 Task: Create new Company, with domain: 'uncc.edu' and type: 'Prospect'. Add new contact for this company, with mail Id: 'Aryan34White@uncc.edu', First Name: Aryan, Last name:  White, Job Title: 'Human Resources Director', Phone Number: '(512) 555-9018'. Change life cycle stage to  Lead and lead status to  In Progress. Logged in from softage.6@softage.net
Action: Mouse moved to (102, 61)
Screenshot: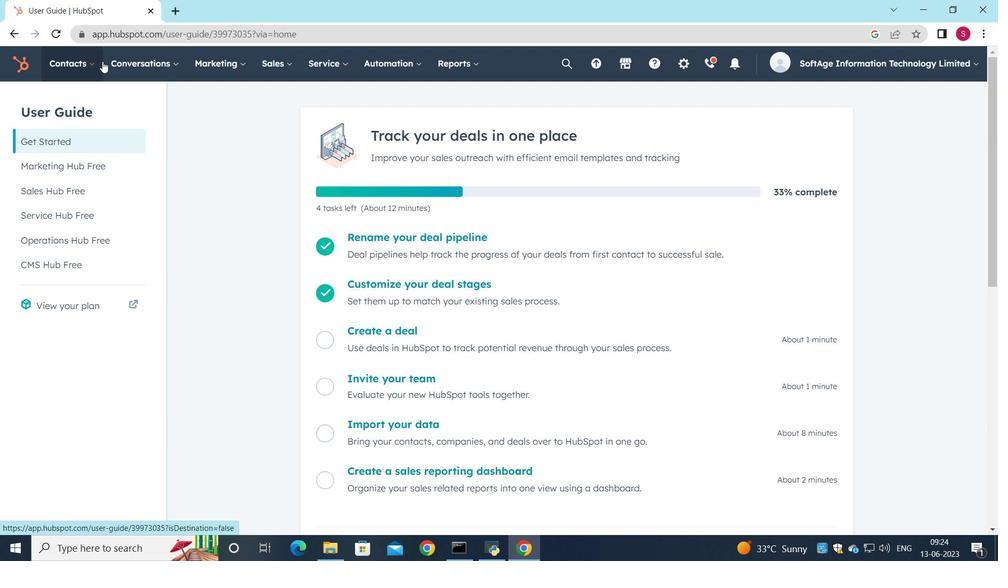 
Action: Mouse pressed left at (102, 61)
Screenshot: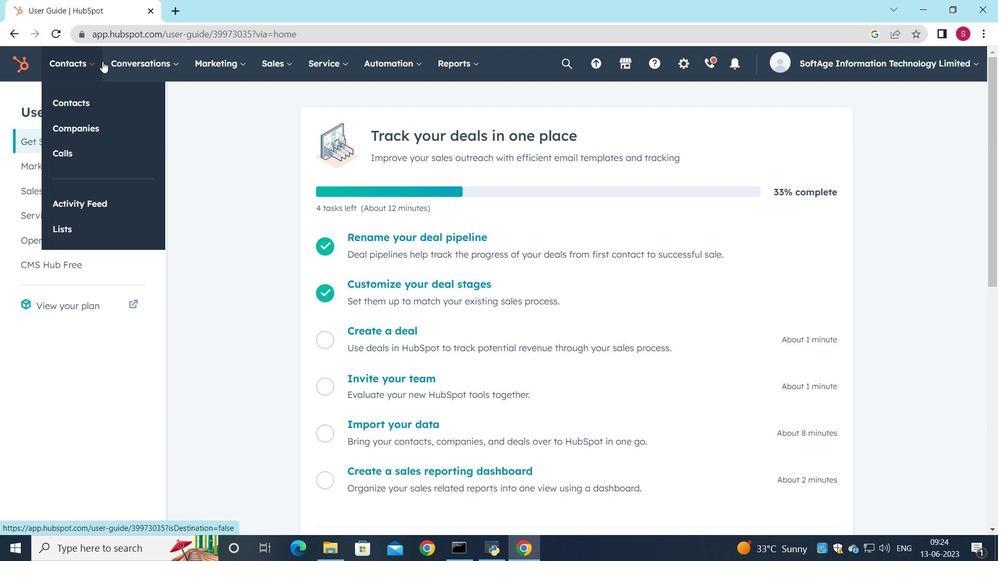 
Action: Mouse moved to (99, 131)
Screenshot: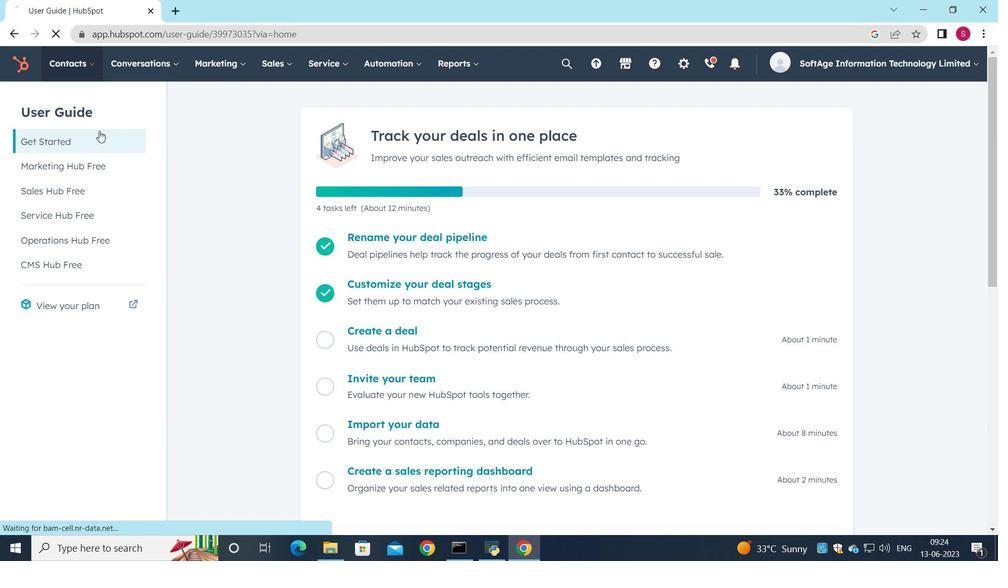 
Action: Mouse pressed left at (99, 131)
Screenshot: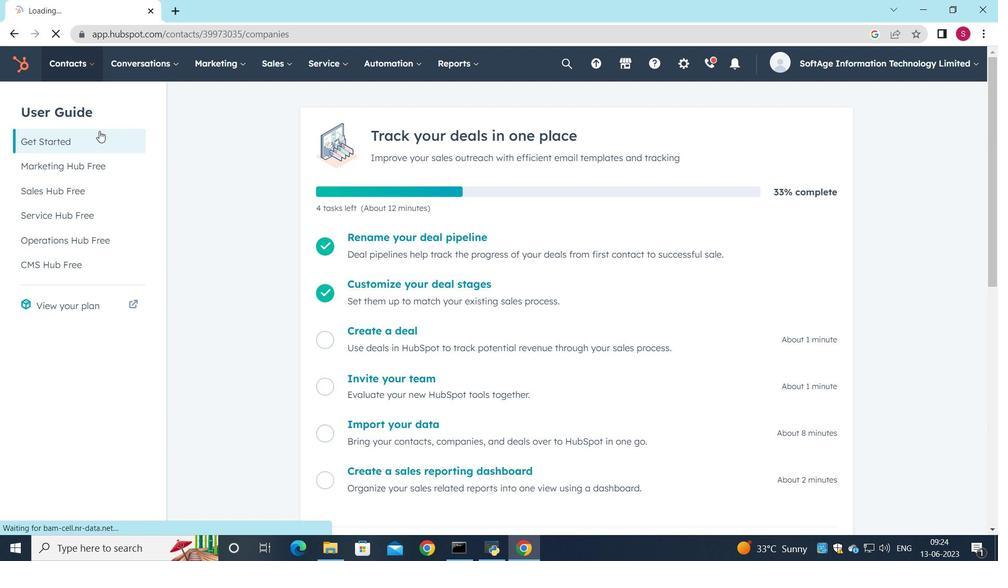 
Action: Mouse moved to (889, 101)
Screenshot: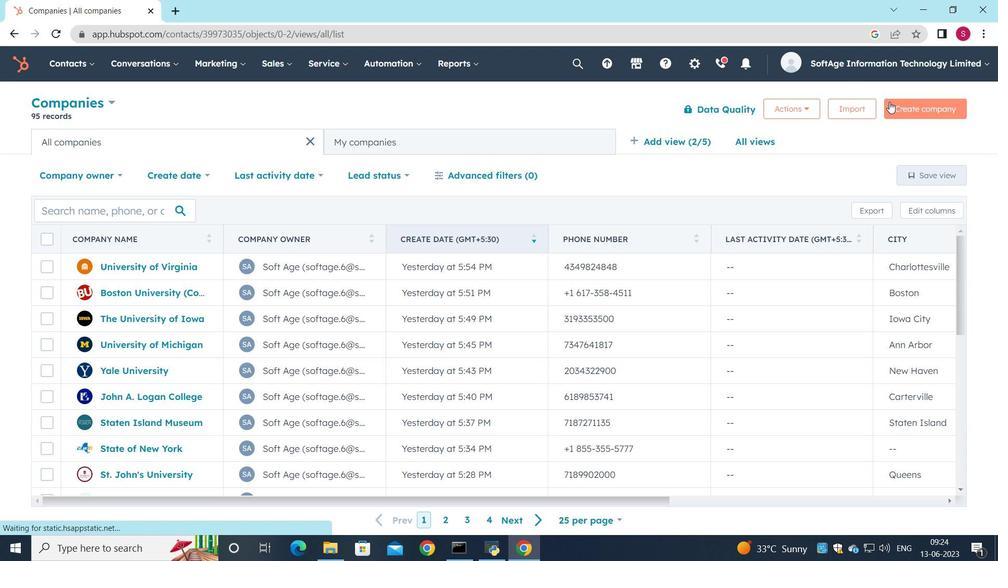 
Action: Mouse pressed left at (889, 101)
Screenshot: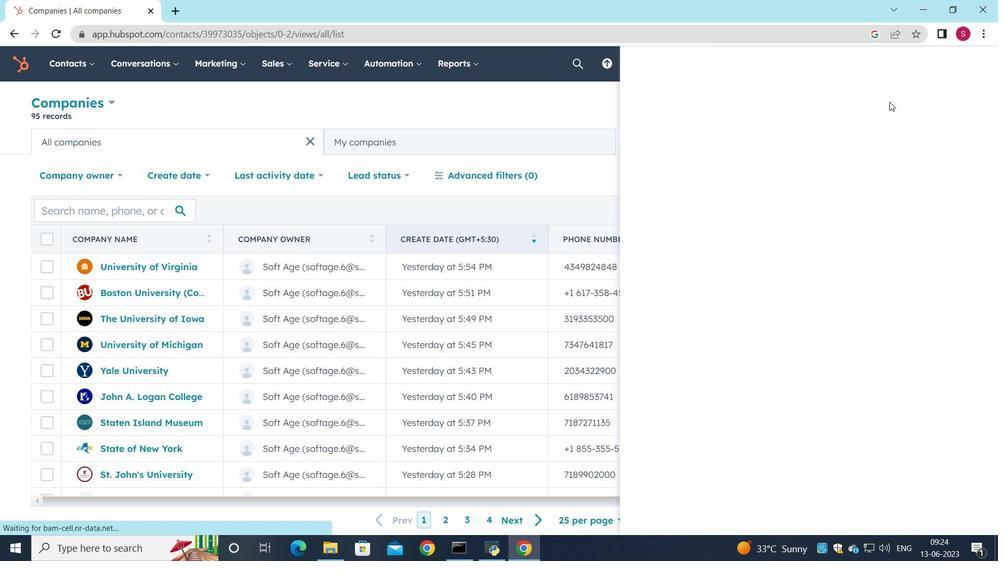 
Action: Mouse moved to (749, 161)
Screenshot: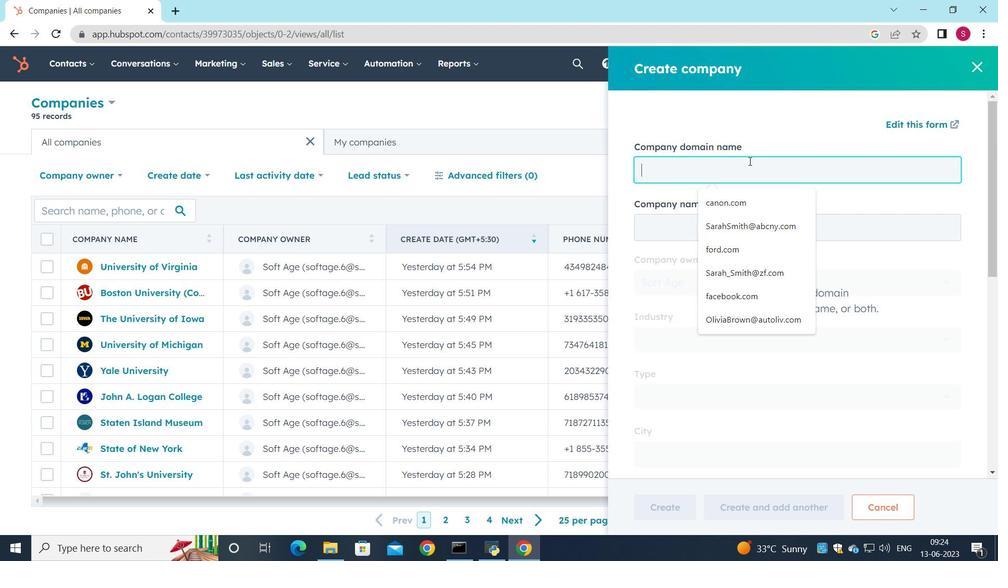 
Action: Mouse pressed left at (749, 161)
Screenshot: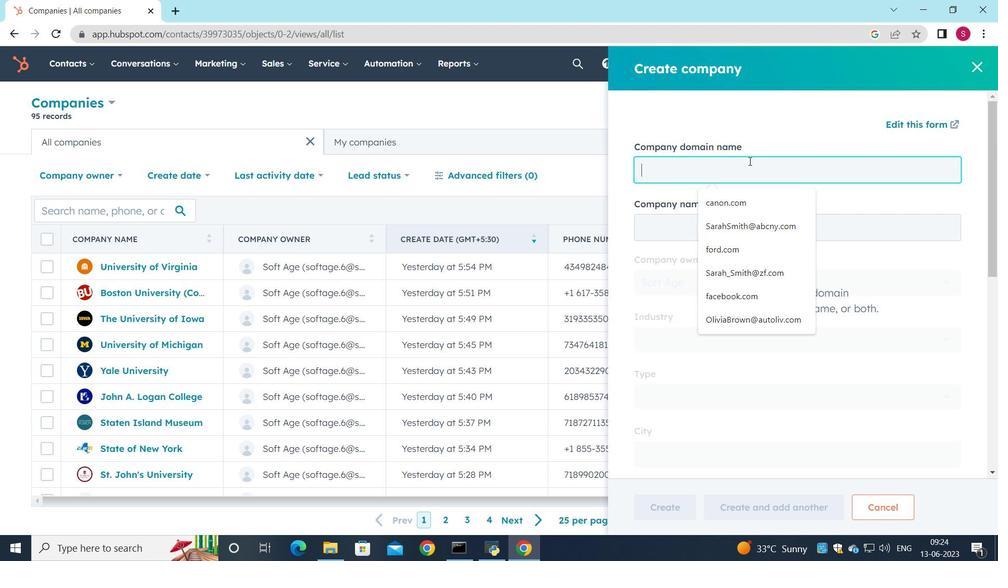
Action: Key pressed uncc.edu
Screenshot: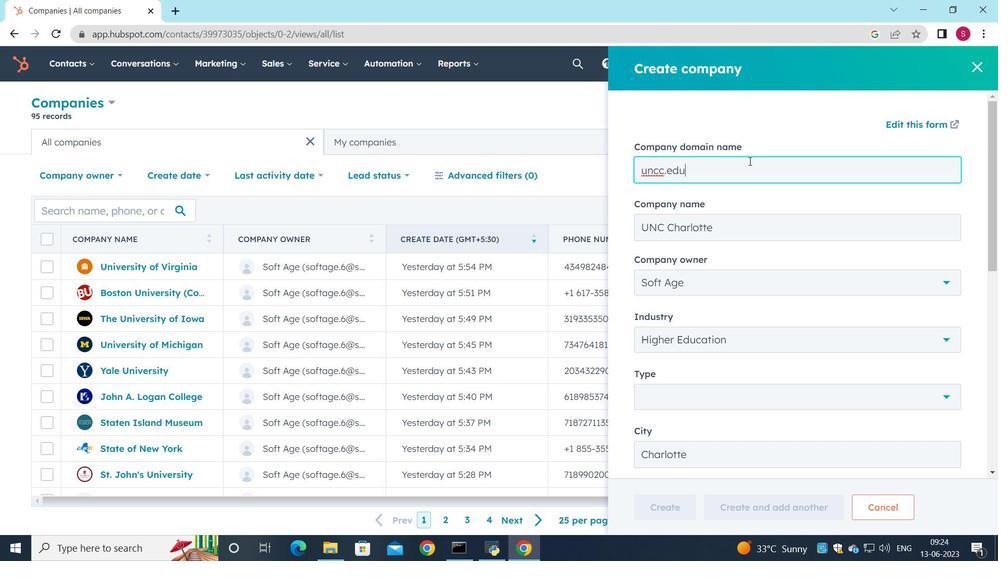 
Action: Mouse moved to (729, 185)
Screenshot: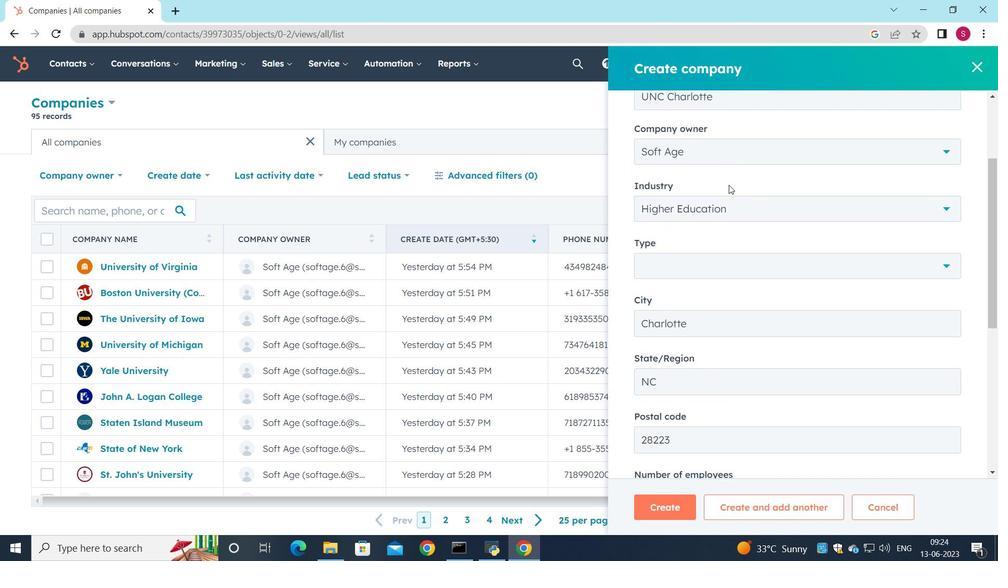 
Action: Mouse scrolled (729, 184) with delta (0, 0)
Screenshot: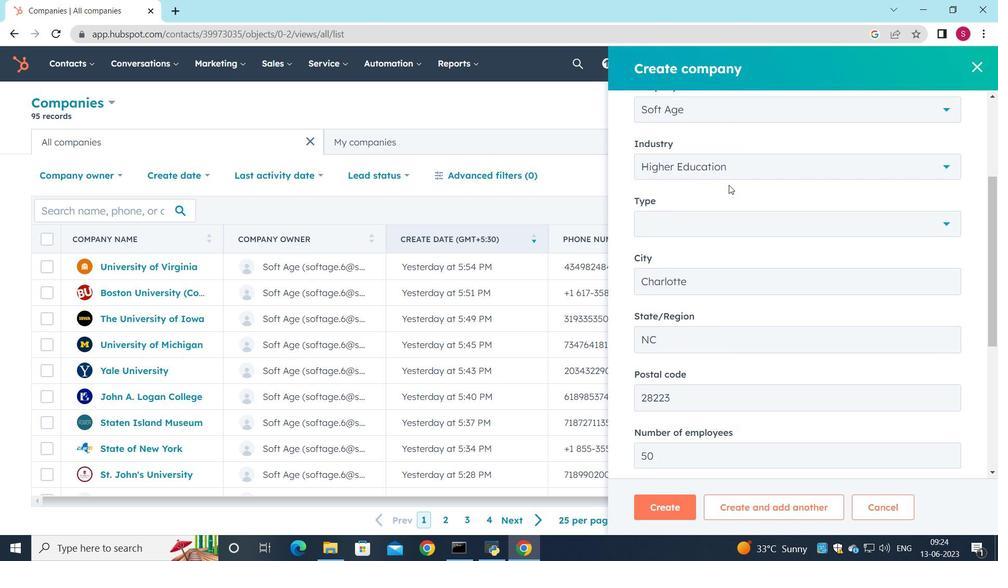 
Action: Mouse scrolled (729, 184) with delta (0, 0)
Screenshot: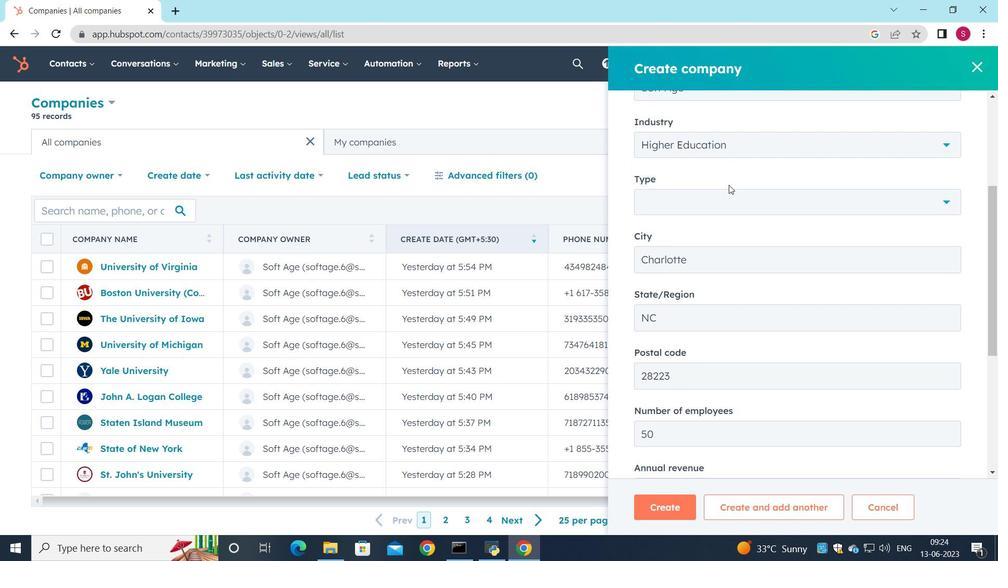 
Action: Mouse scrolled (729, 184) with delta (0, 0)
Screenshot: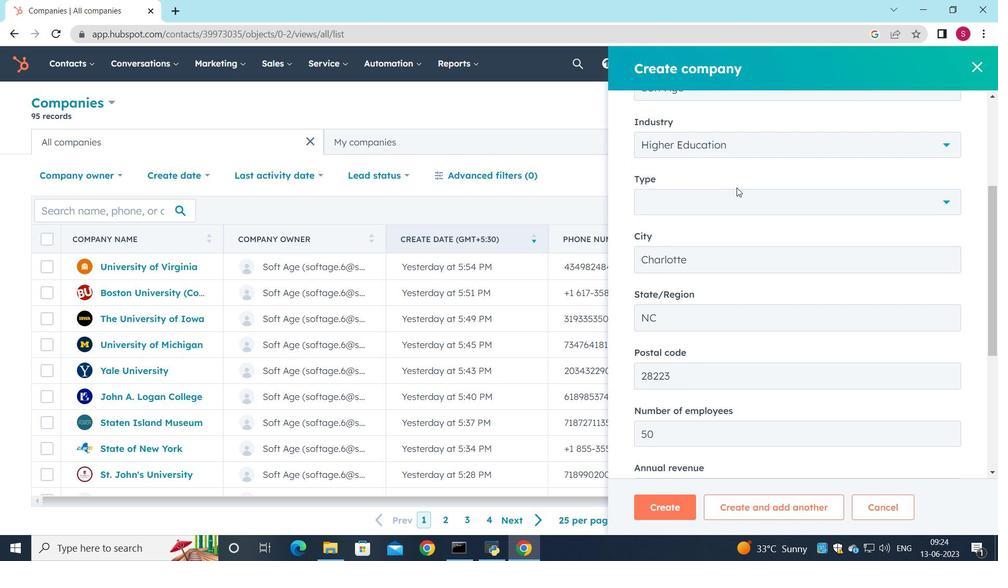 
Action: Mouse moved to (904, 204)
Screenshot: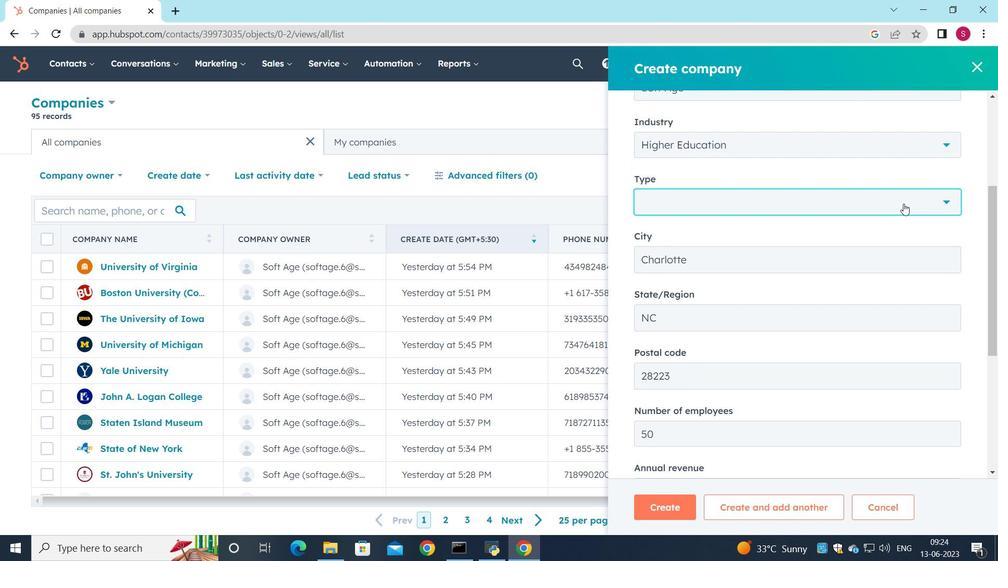 
Action: Mouse pressed left at (904, 204)
Screenshot: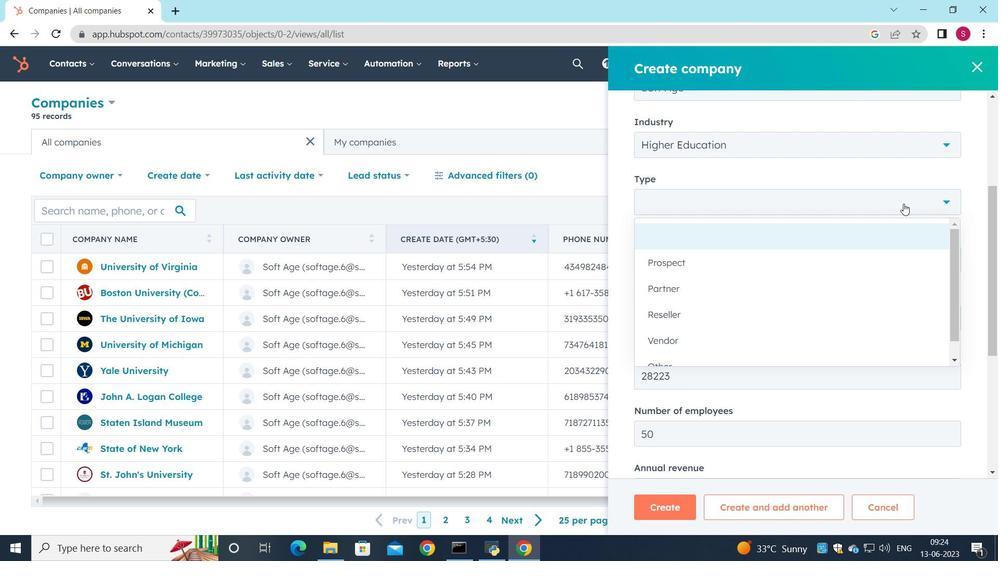 
Action: Mouse moved to (749, 260)
Screenshot: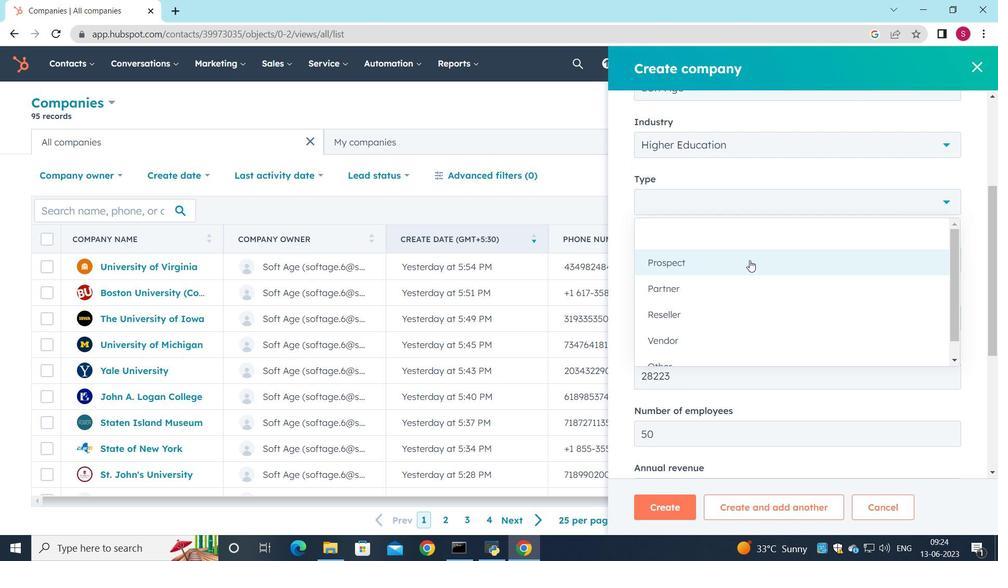 
Action: Mouse pressed left at (749, 260)
Screenshot: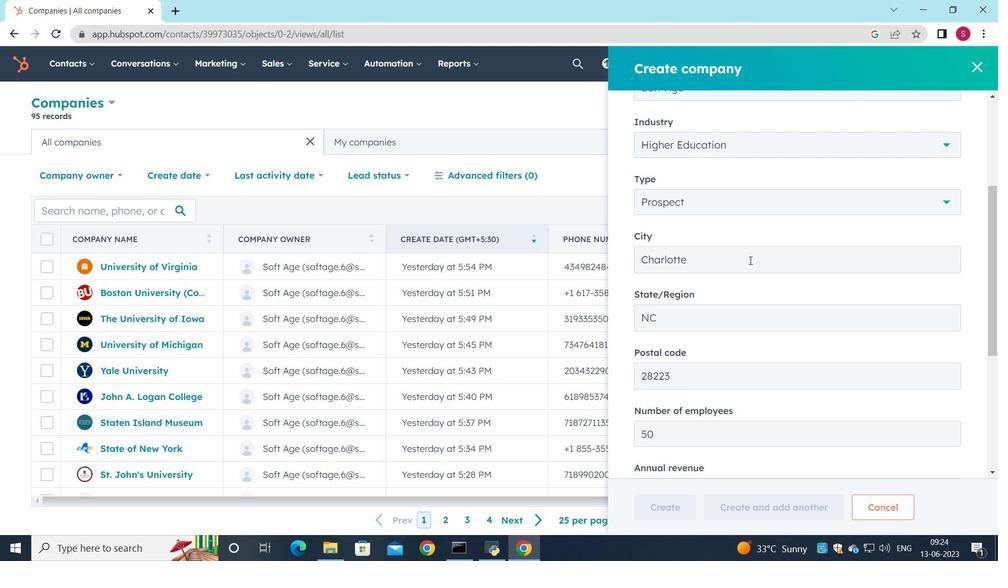 
Action: Mouse moved to (759, 259)
Screenshot: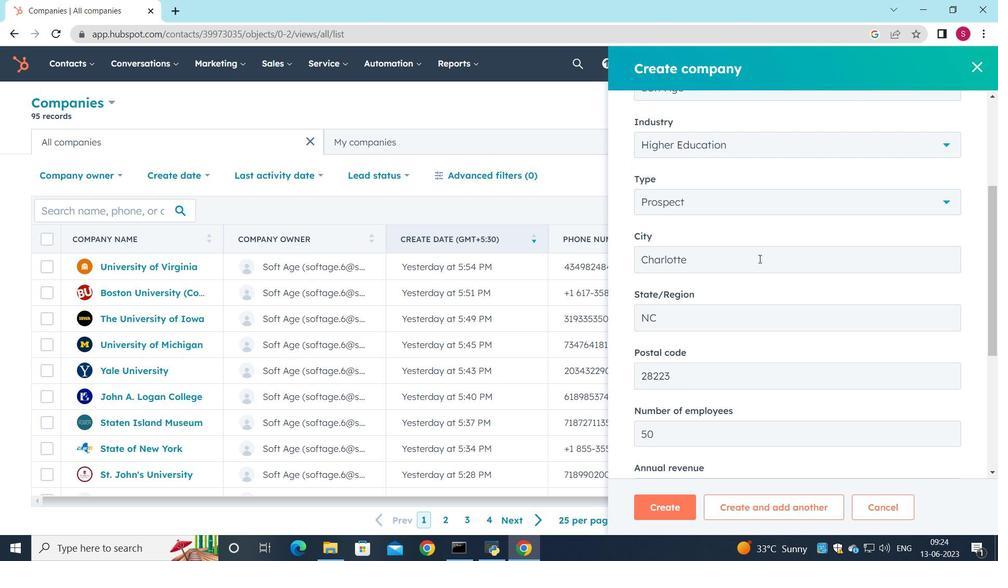 
Action: Mouse scrolled (759, 258) with delta (0, 0)
Screenshot: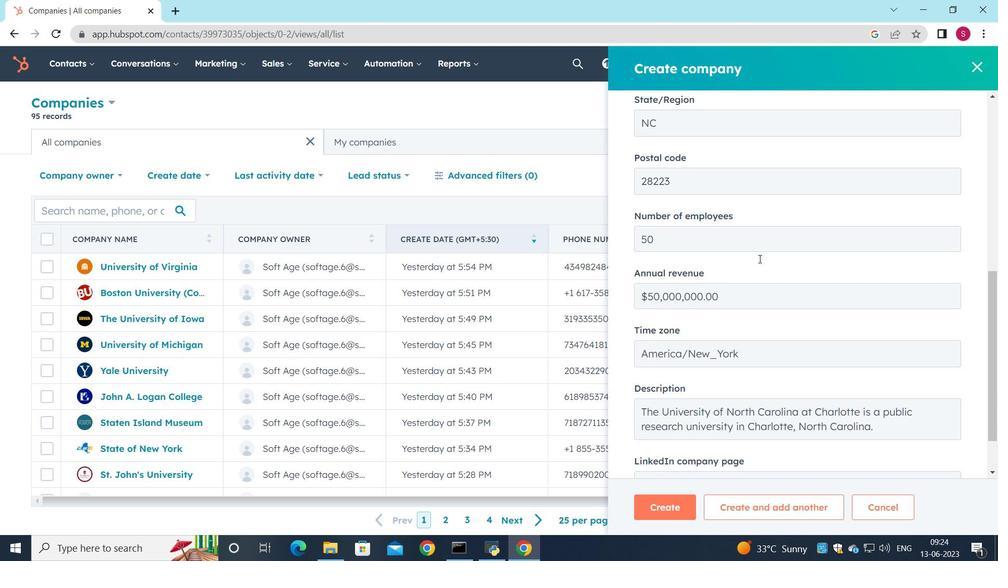 
Action: Mouse scrolled (759, 258) with delta (0, 0)
Screenshot: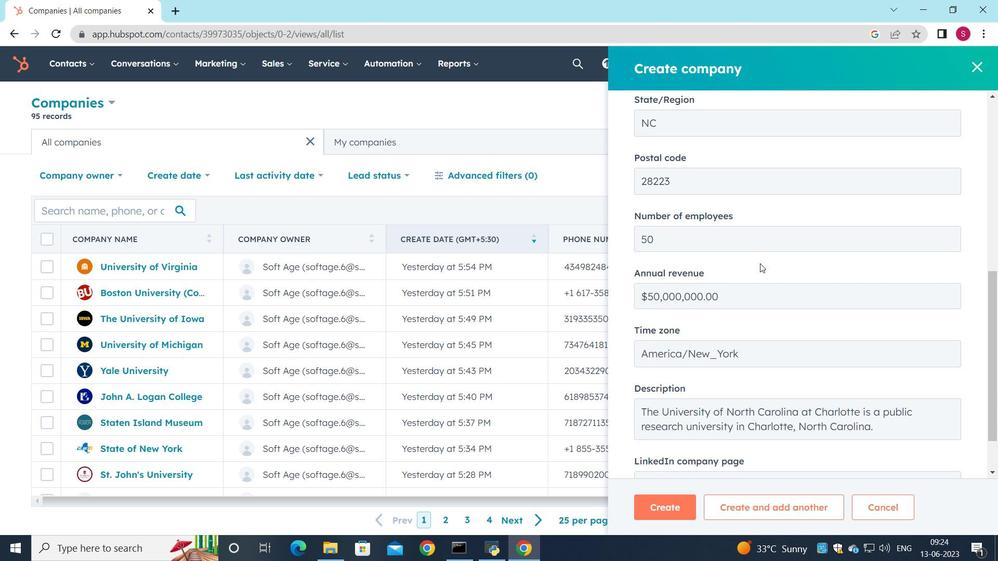 
Action: Mouse scrolled (759, 258) with delta (0, 0)
Screenshot: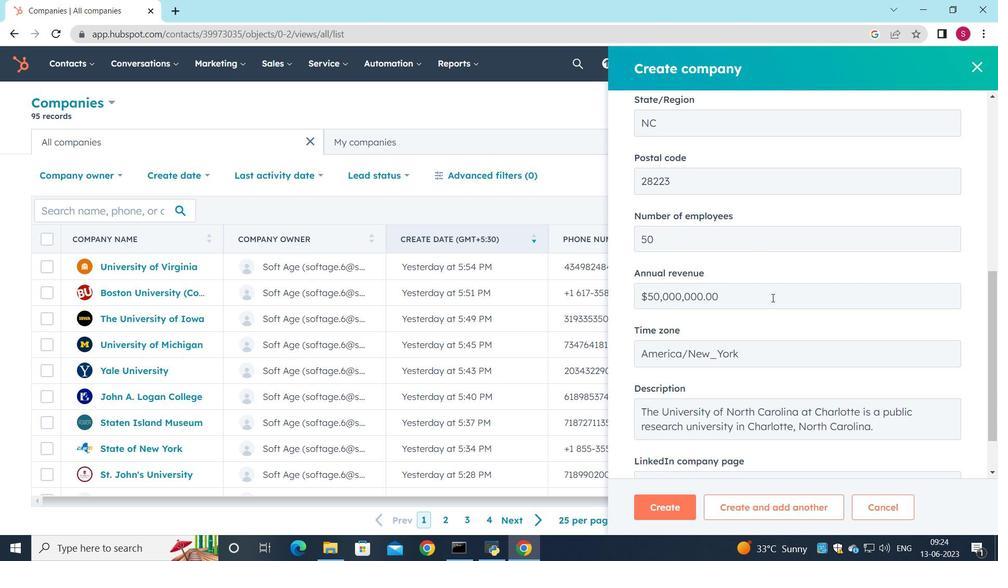 
Action: Mouse moved to (667, 509)
Screenshot: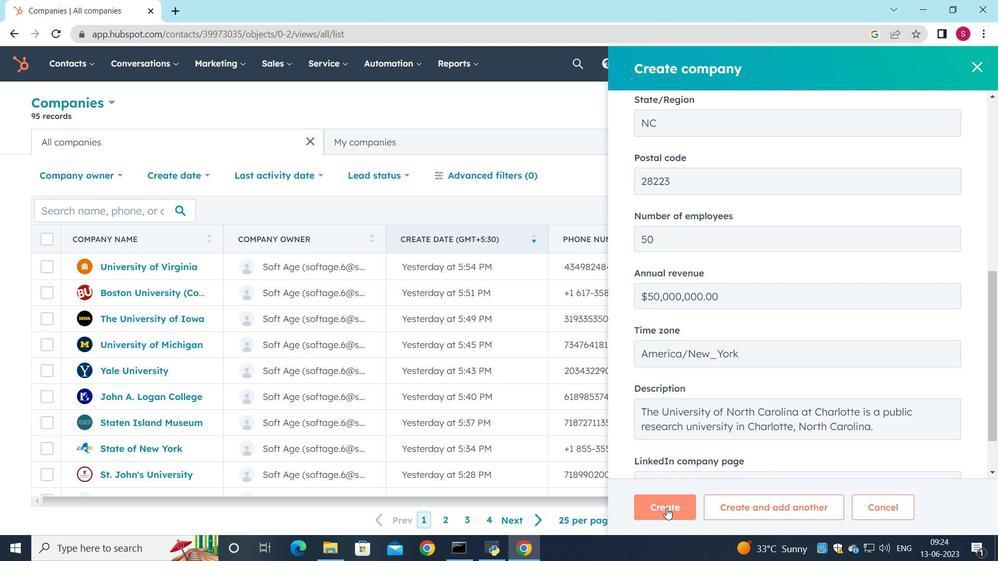 
Action: Mouse pressed left at (667, 509)
Screenshot: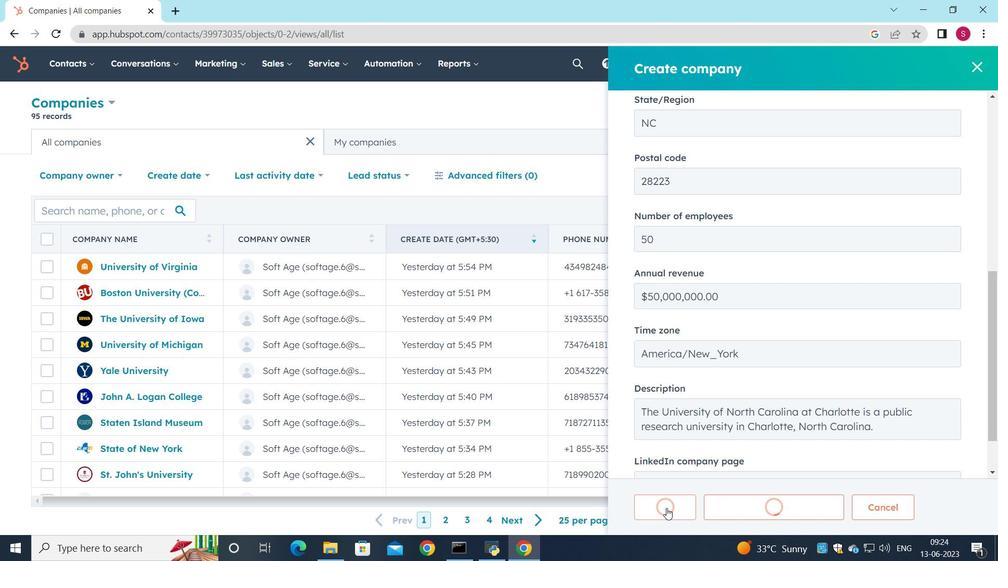 
Action: Mouse moved to (553, 292)
Screenshot: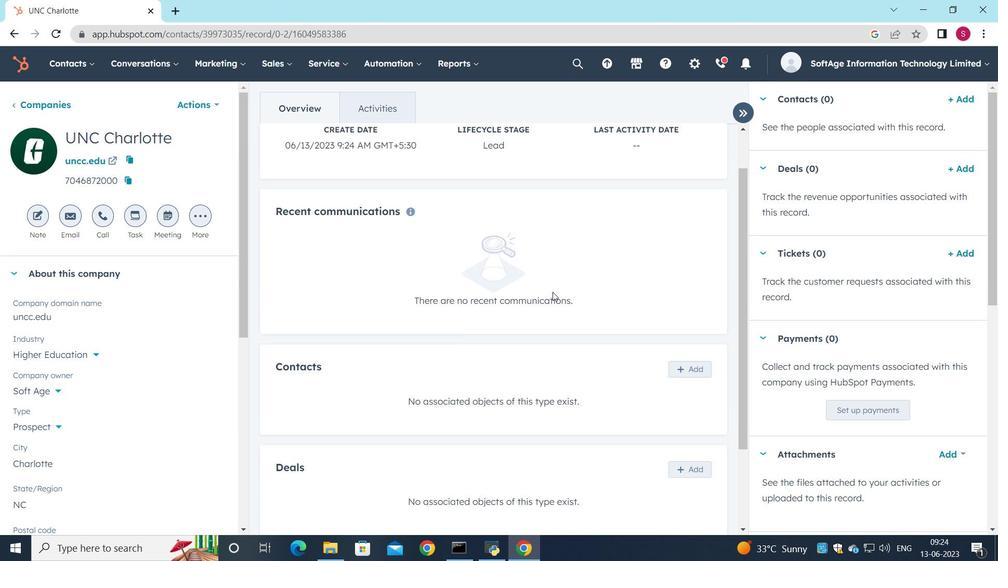 
Action: Mouse scrolled (553, 292) with delta (0, 0)
Screenshot: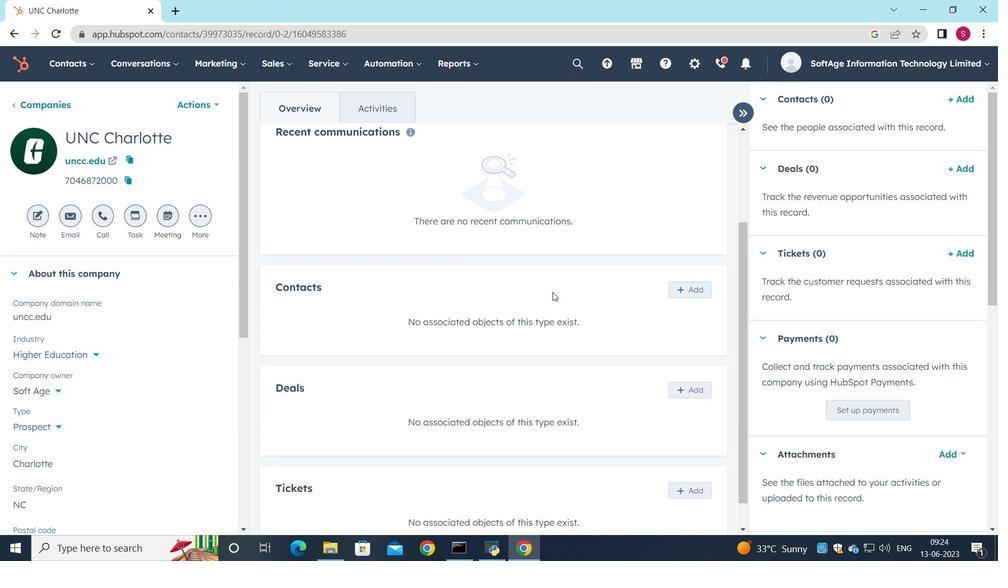 
Action: Mouse scrolled (553, 292) with delta (0, 0)
Screenshot: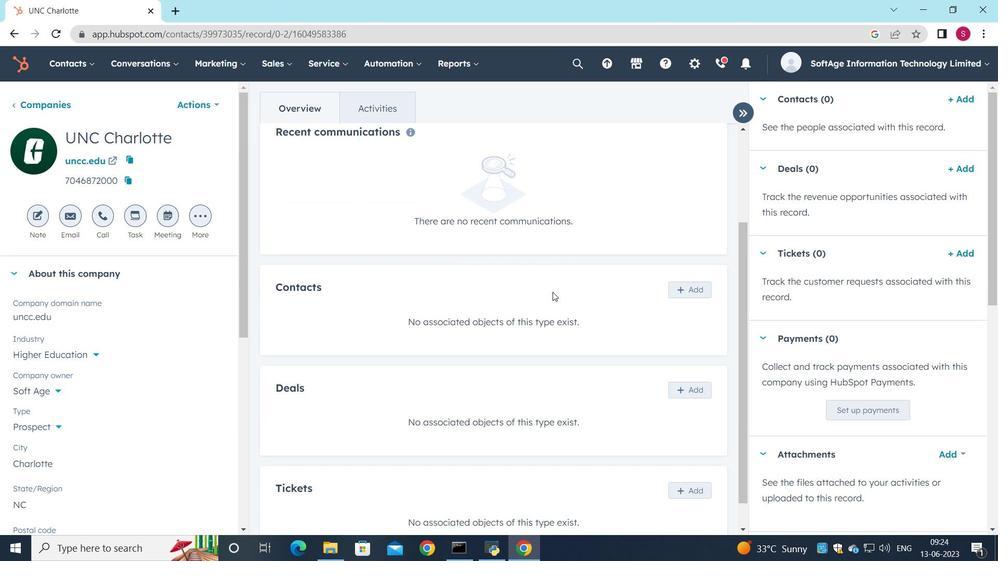 
Action: Mouse moved to (700, 289)
Screenshot: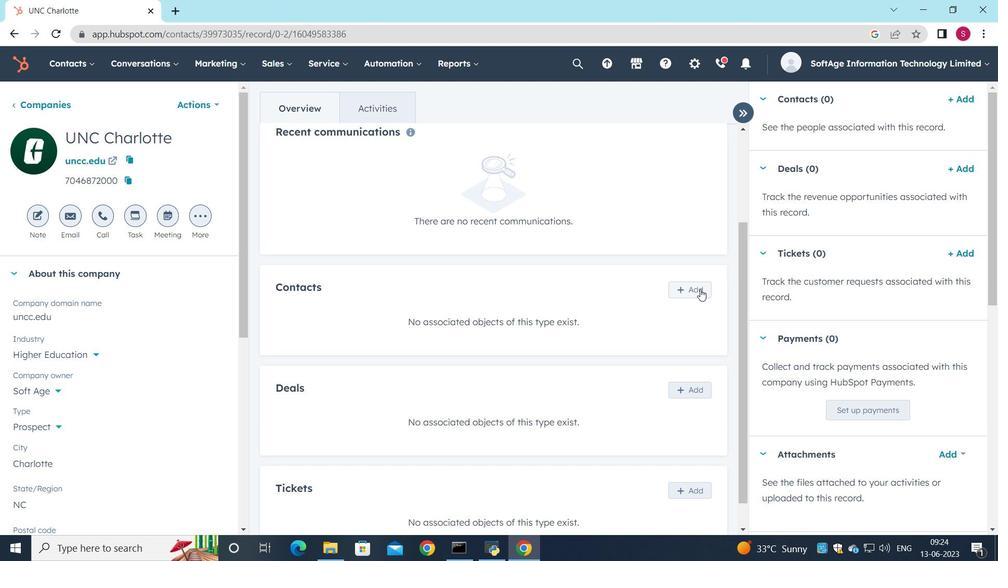 
Action: Mouse pressed left at (700, 289)
Screenshot: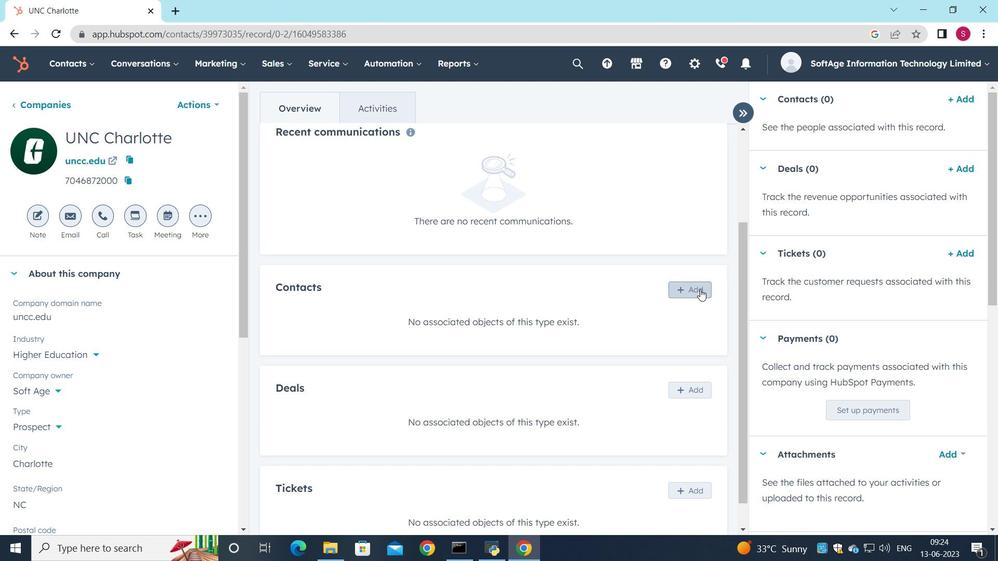 
Action: Mouse moved to (770, 140)
Screenshot: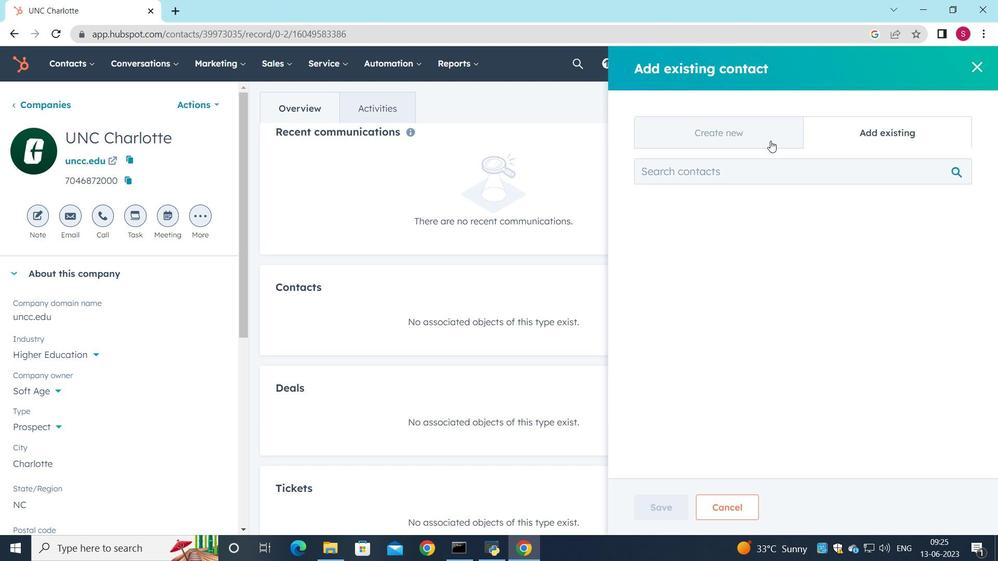 
Action: Mouse pressed left at (770, 140)
Screenshot: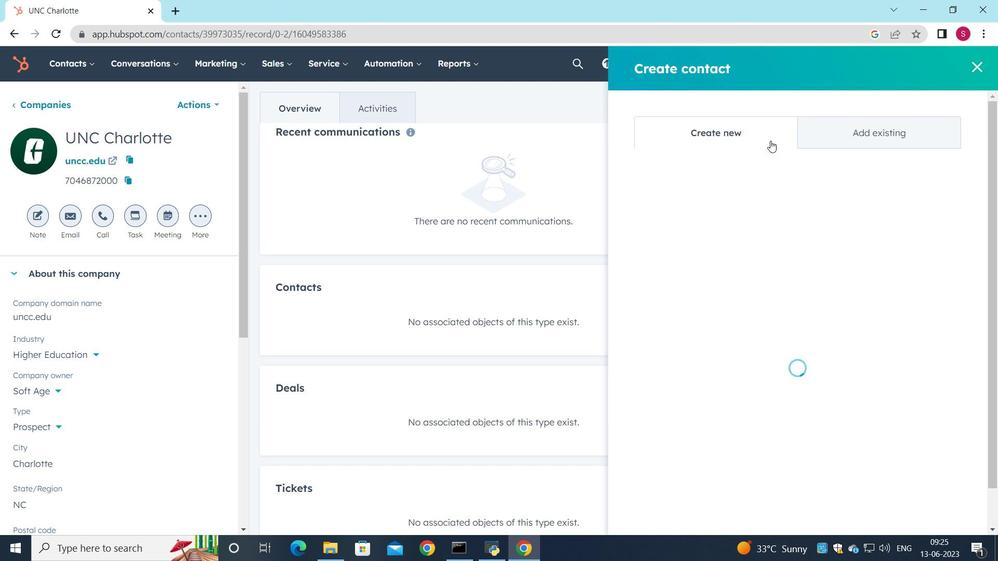 
Action: Mouse moved to (704, 214)
Screenshot: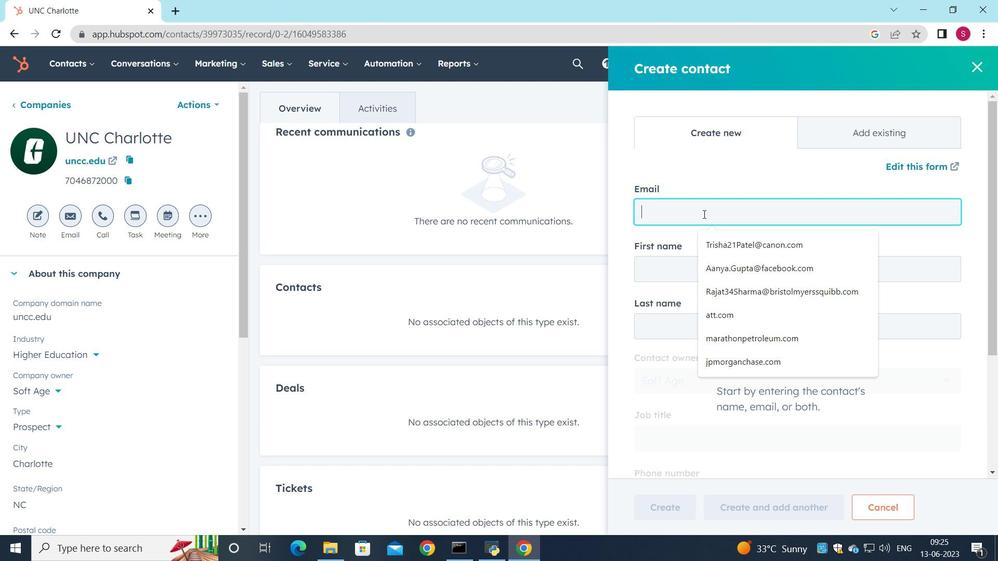 
Action: Mouse pressed left at (704, 214)
Screenshot: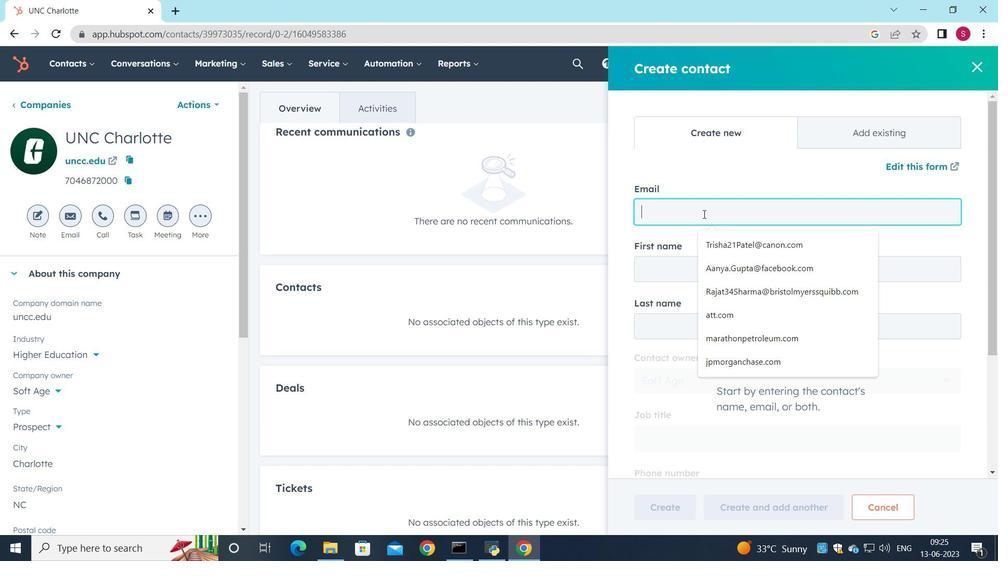 
Action: Key pressed <Key.shift>Aryan34<Key.shift><Key.shift><Key.shift><Key.shift><Key.shift><Key.shift><Key.shift><Key.shift>White<Key.shift>@uncc.edu
Screenshot: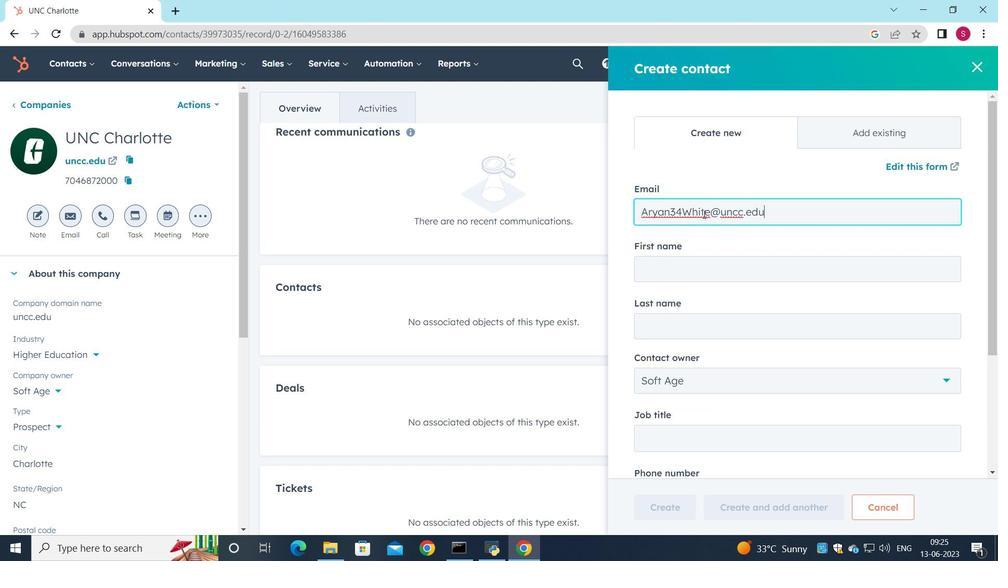 
Action: Mouse moved to (716, 265)
Screenshot: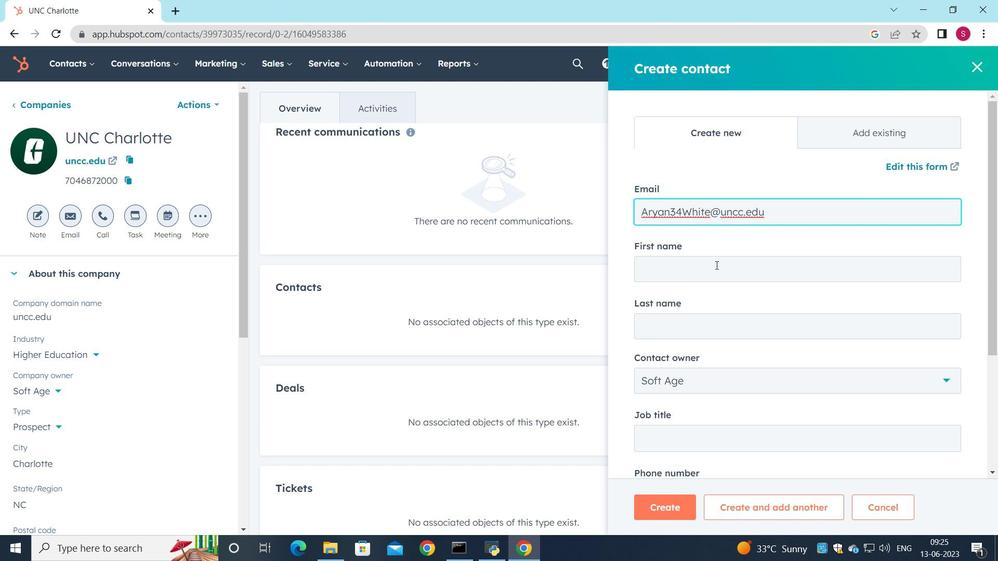 
Action: Mouse pressed left at (716, 265)
Screenshot: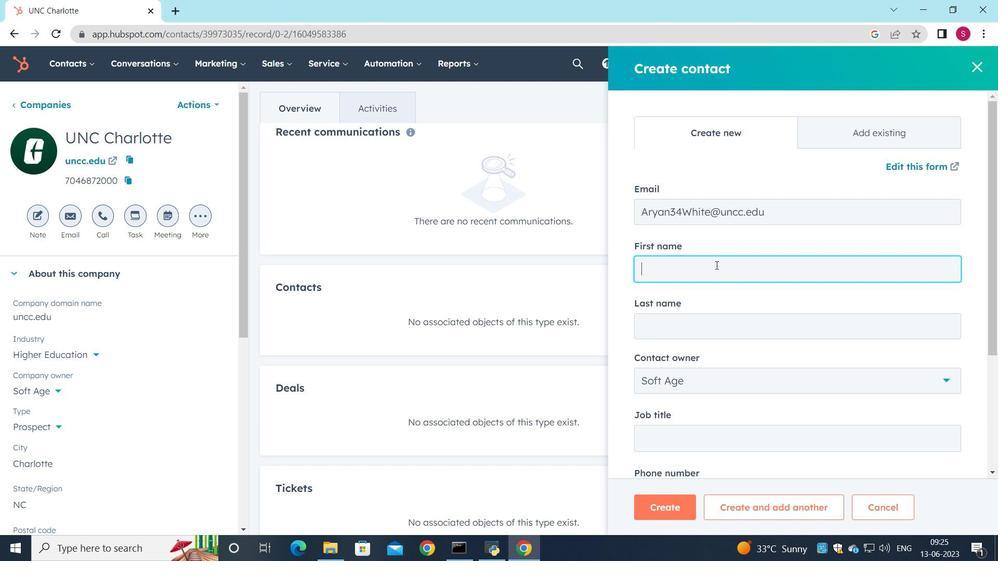 
Action: Key pressed <Key.shift>Aryan
Screenshot: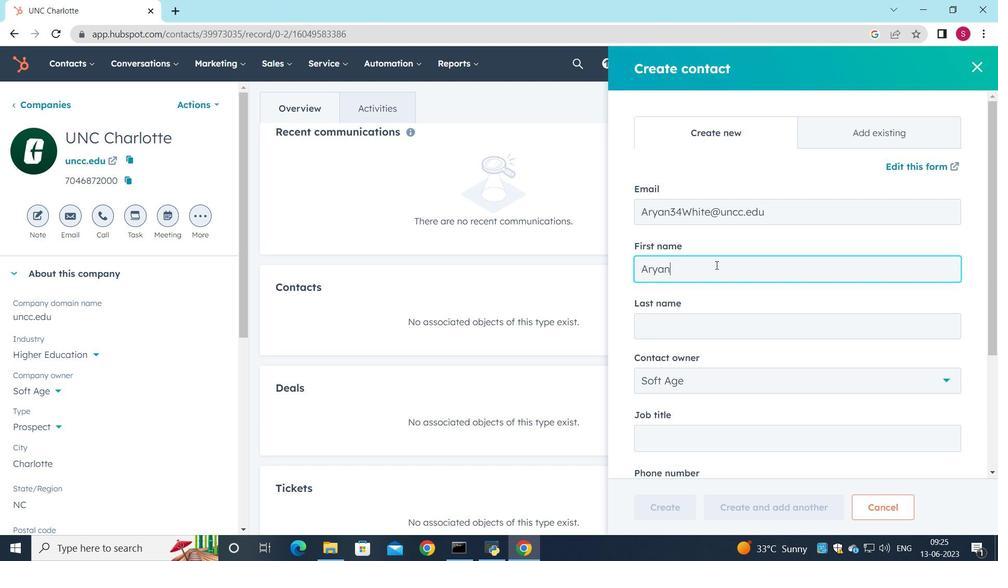 
Action: Mouse moved to (741, 329)
Screenshot: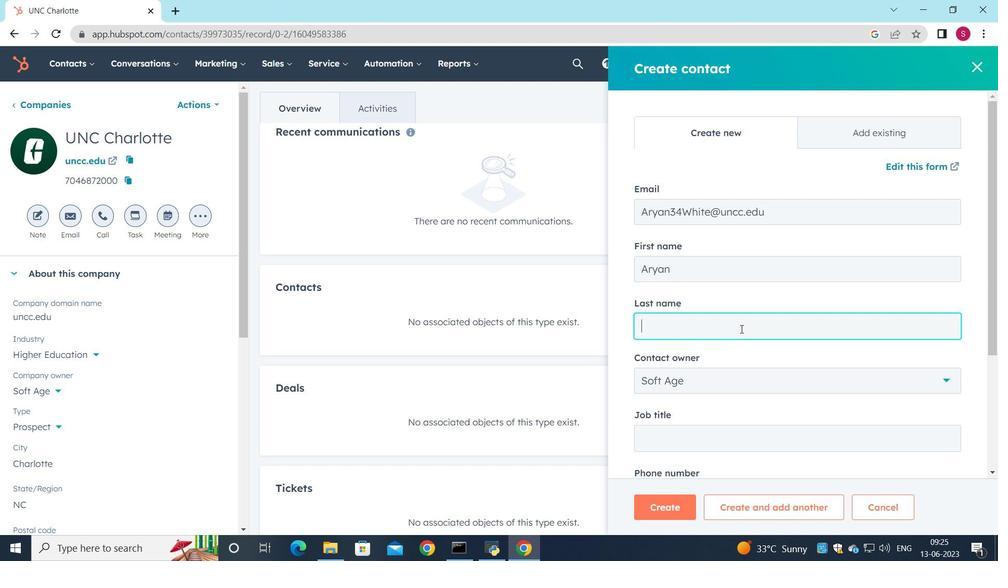 
Action: Mouse pressed left at (741, 329)
Screenshot: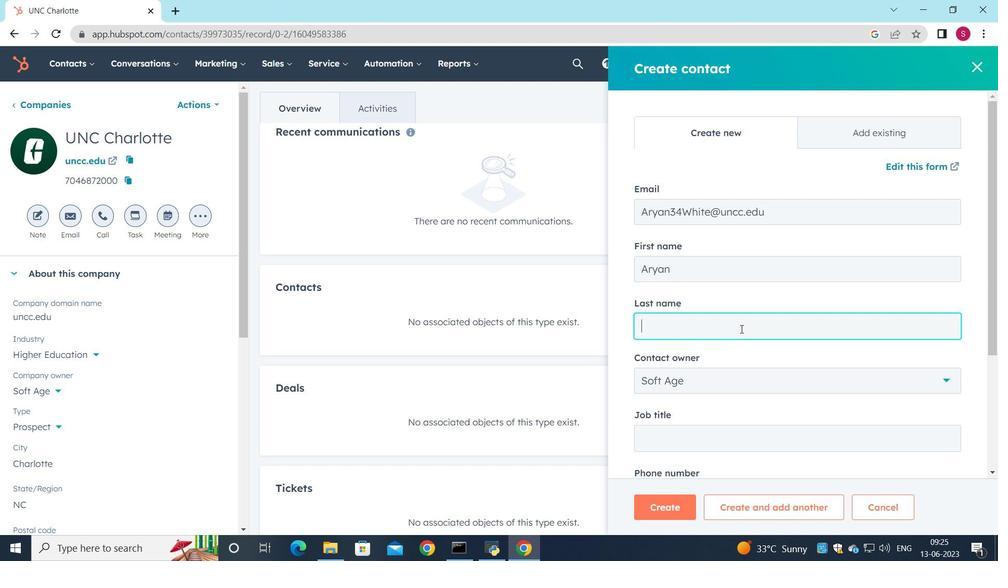 
Action: Key pressed <Key.shift>White
Screenshot: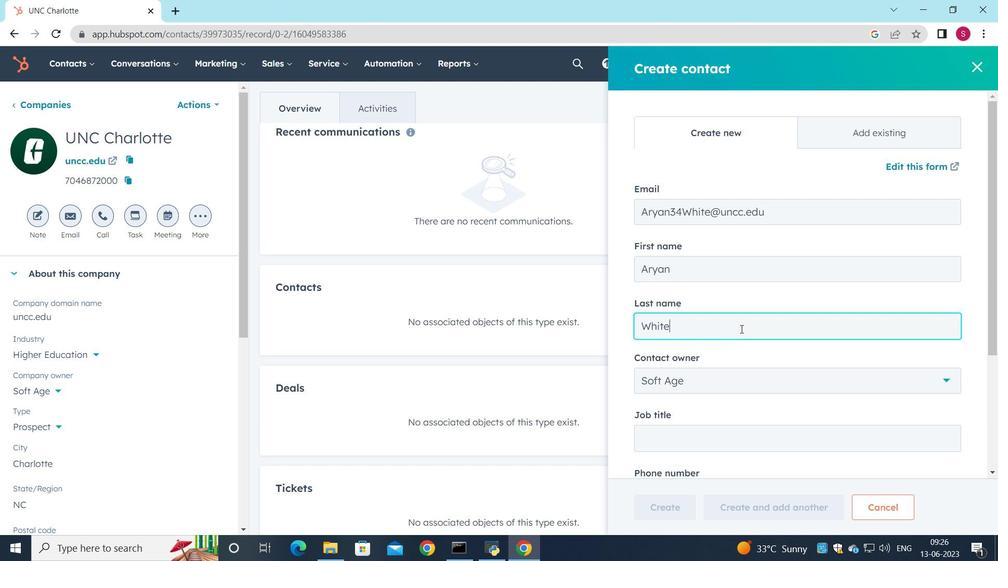 
Action: Mouse moved to (742, 358)
Screenshot: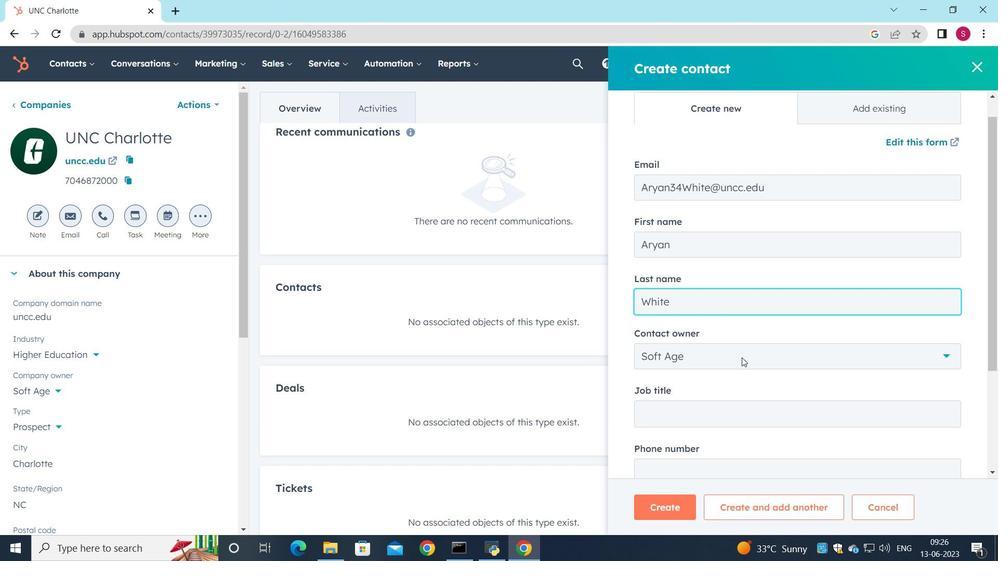 
Action: Mouse scrolled (742, 357) with delta (0, 0)
Screenshot: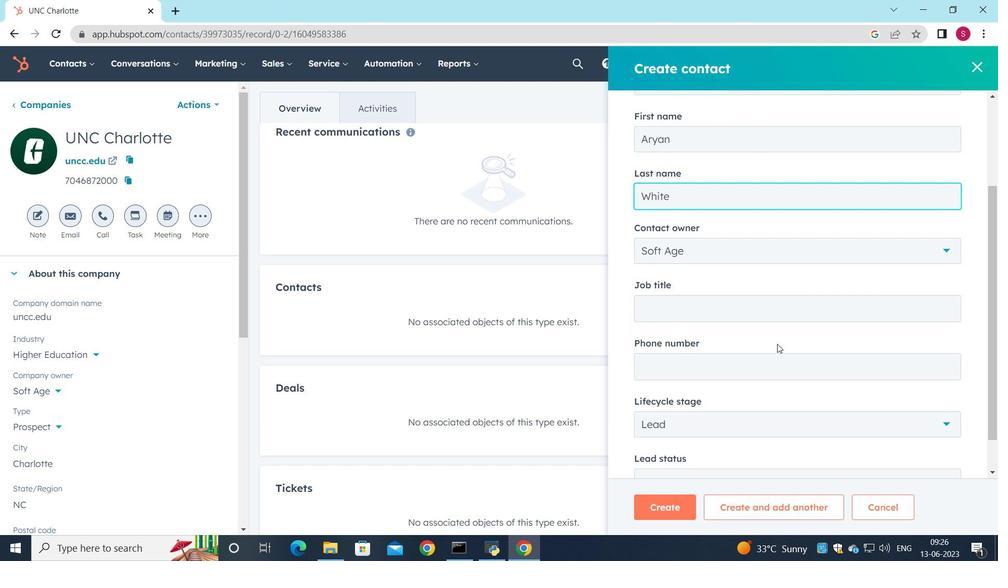 
Action: Mouse scrolled (742, 357) with delta (0, 0)
Screenshot: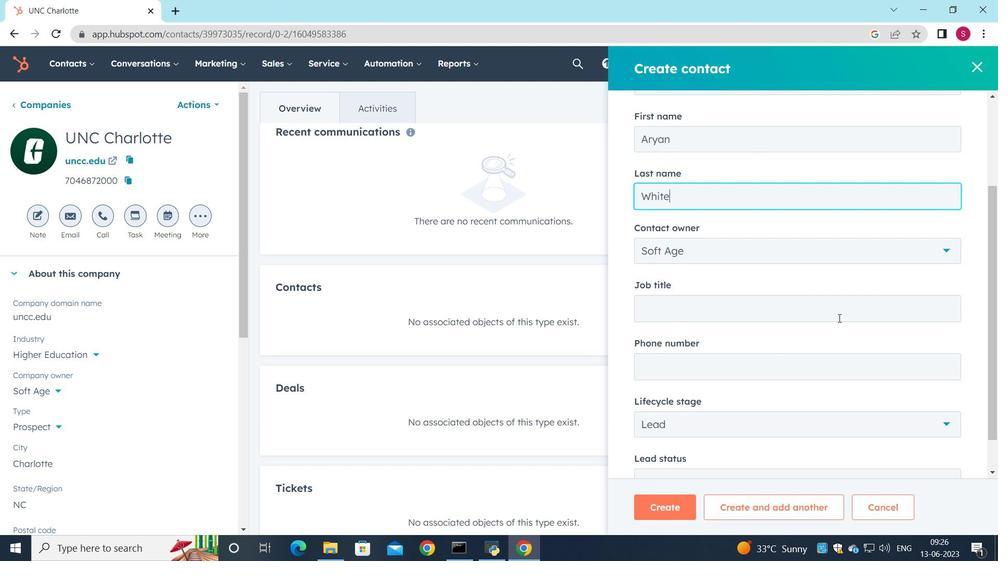 
Action: Mouse moved to (852, 300)
Screenshot: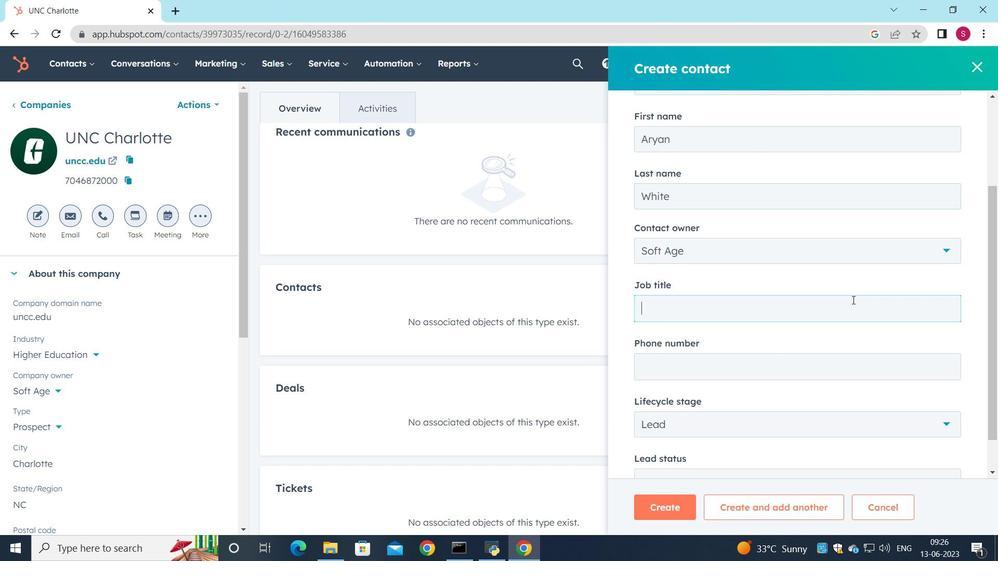 
Action: Mouse pressed left at (852, 300)
Screenshot: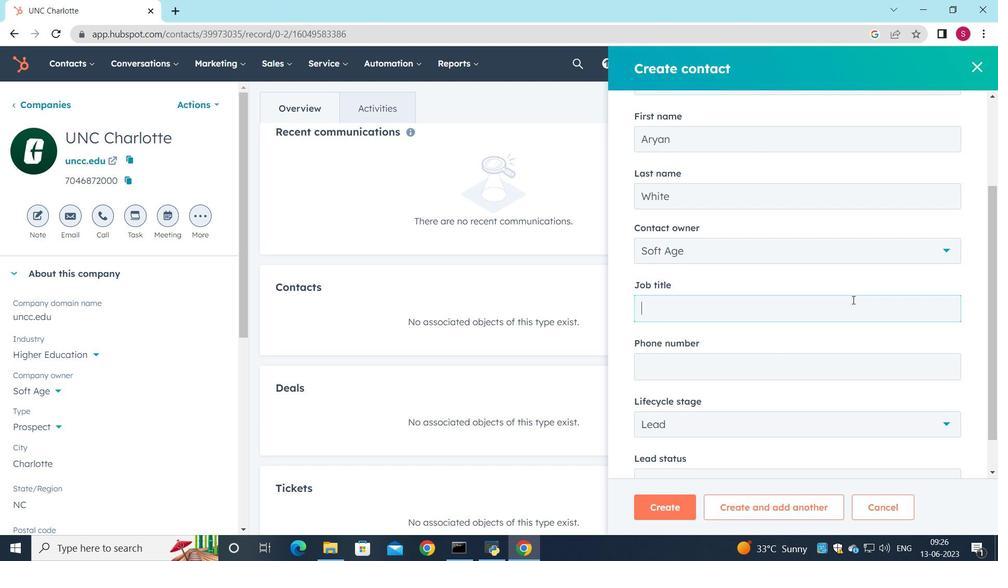 
Action: Key pressed <Key.shift_r><Key.shift_r>Human<Key.space><Key.shift><Key.shift><Key.shift><Key.shift>Resources<Key.space><Key.shift>Director
Screenshot: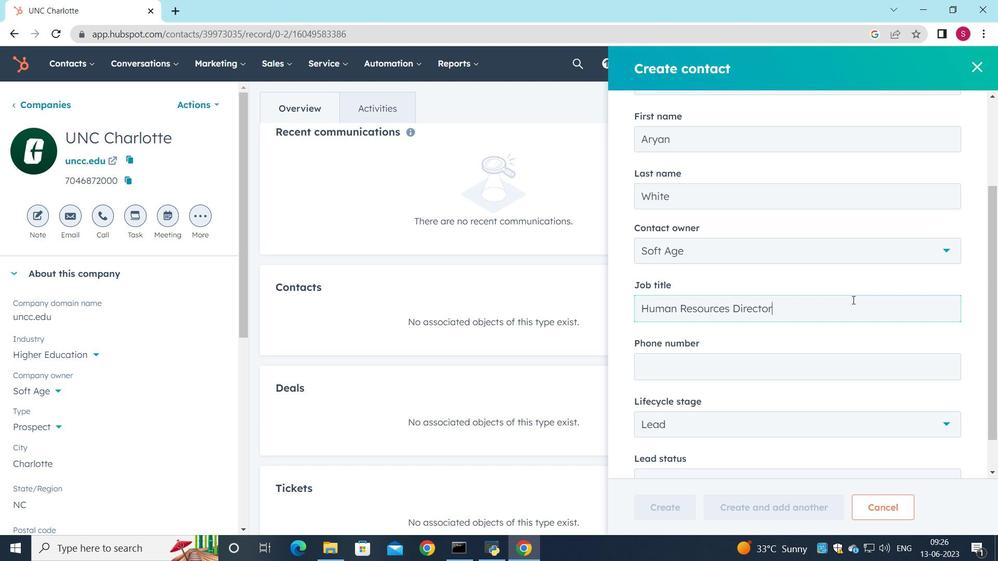
Action: Mouse moved to (708, 364)
Screenshot: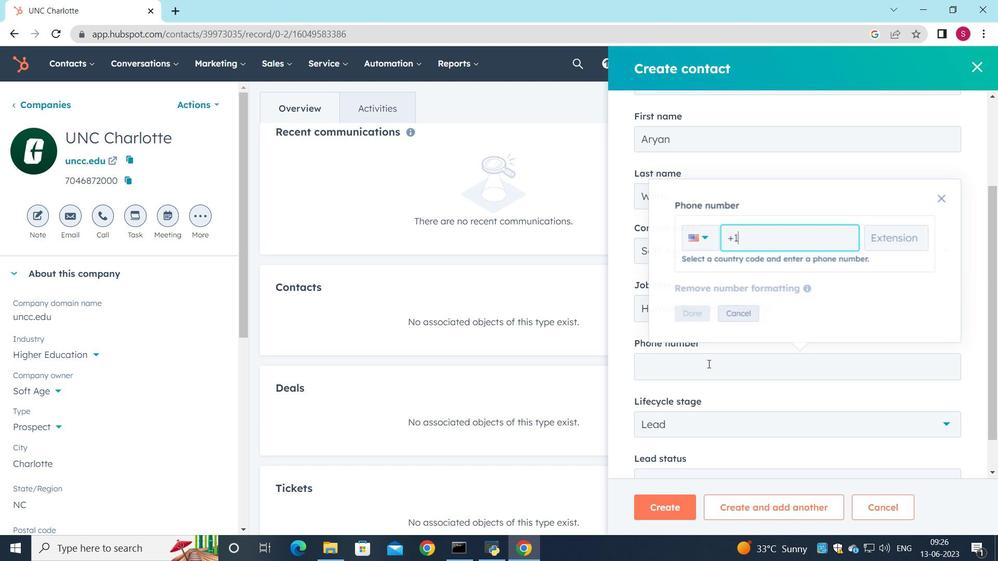 
Action: Mouse pressed left at (708, 364)
Screenshot: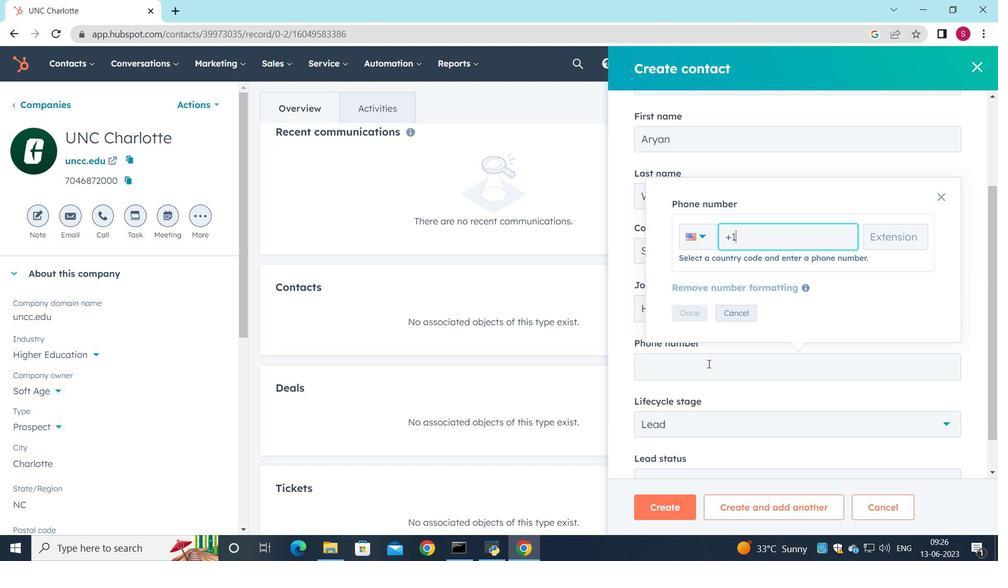 
Action: Key pressed 5125559018
Screenshot: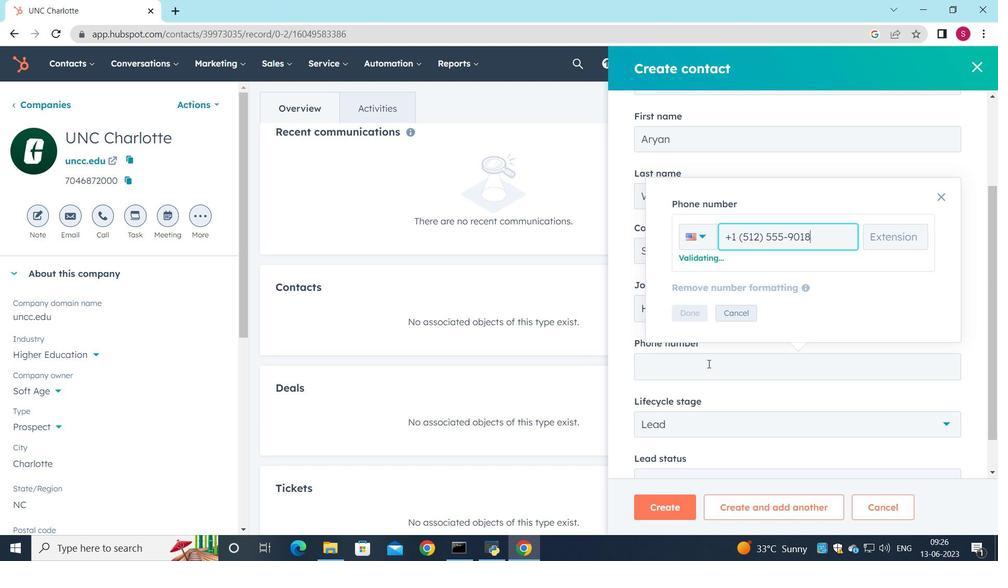 
Action: Mouse moved to (691, 312)
Screenshot: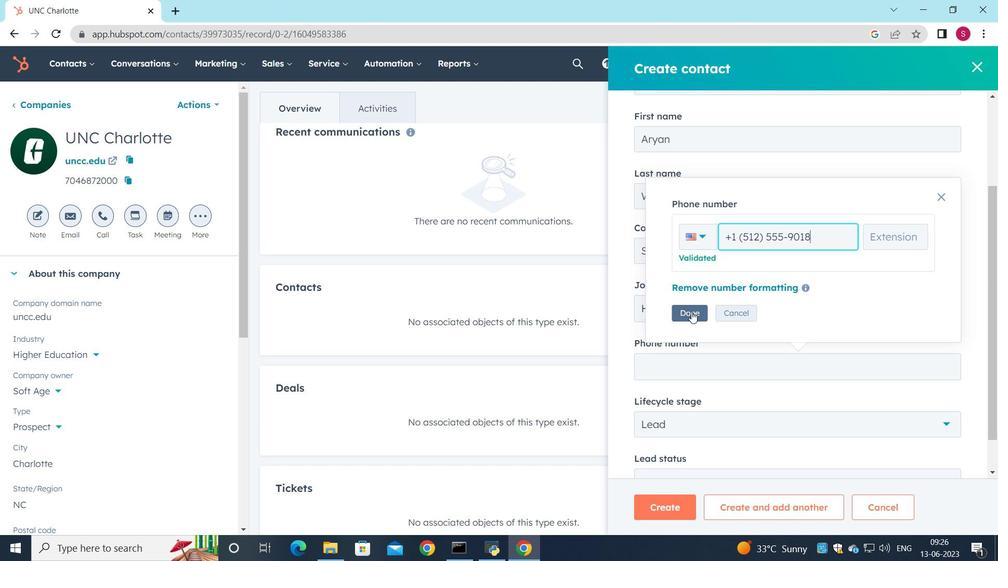 
Action: Mouse pressed left at (691, 312)
Screenshot: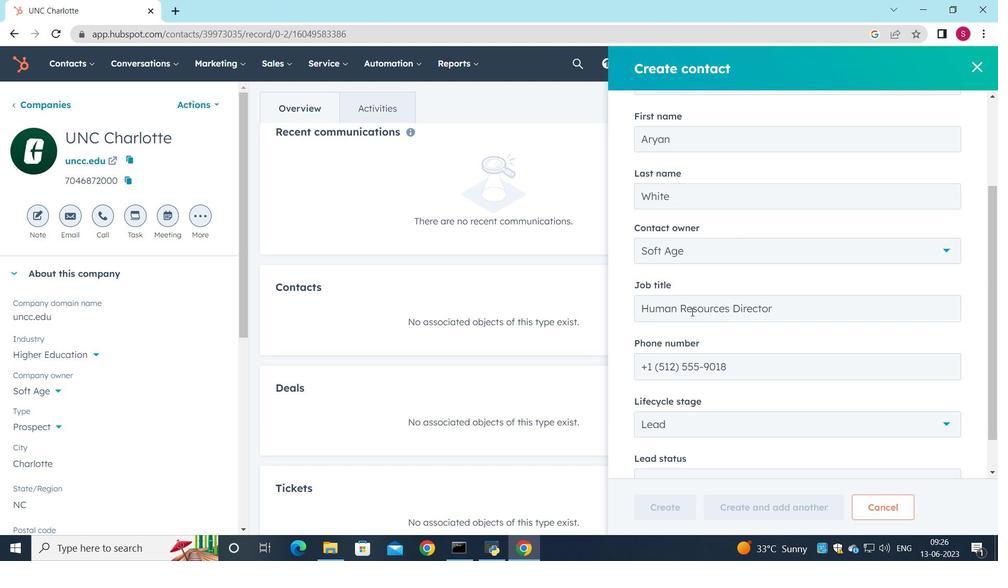
Action: Mouse moved to (736, 365)
Screenshot: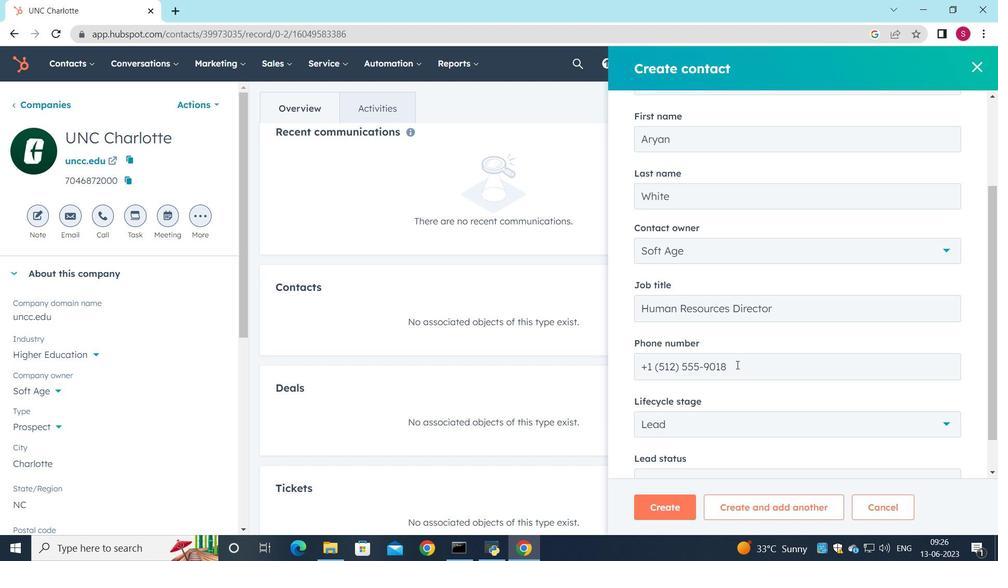 
Action: Mouse scrolled (736, 364) with delta (0, 0)
Screenshot: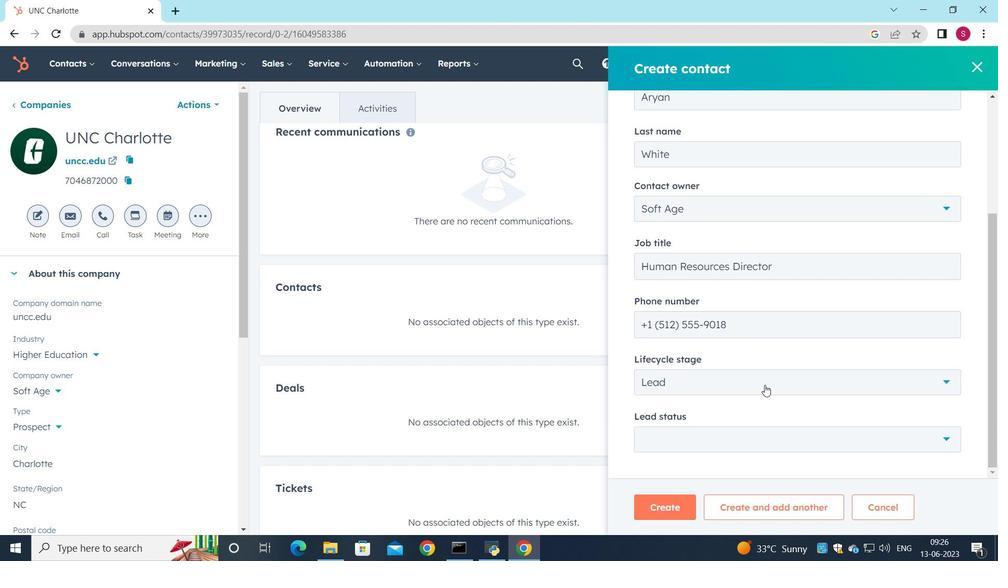 
Action: Mouse scrolled (736, 364) with delta (0, 0)
Screenshot: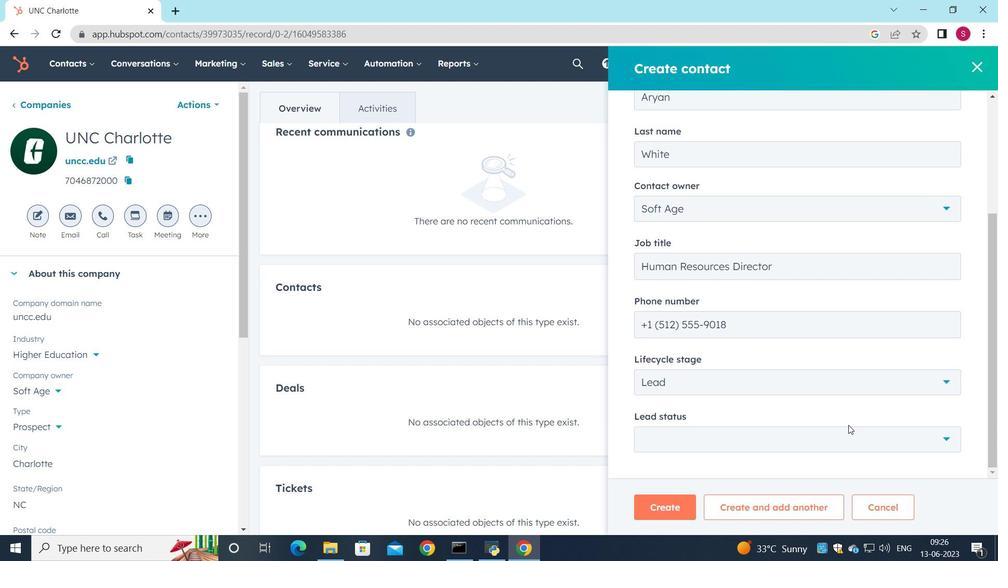 
Action: Mouse scrolled (736, 364) with delta (0, 0)
Screenshot: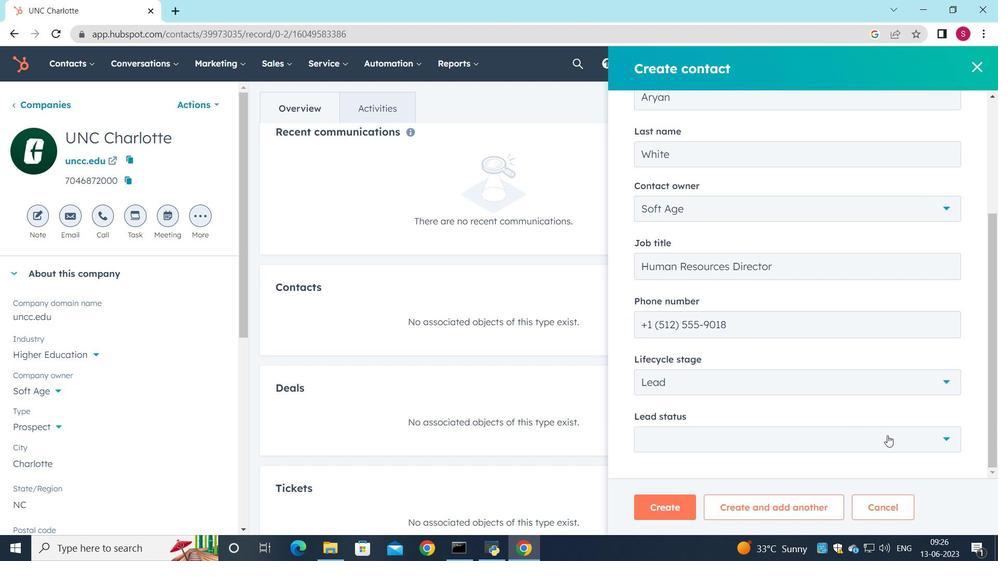 
Action: Mouse moved to (947, 440)
Screenshot: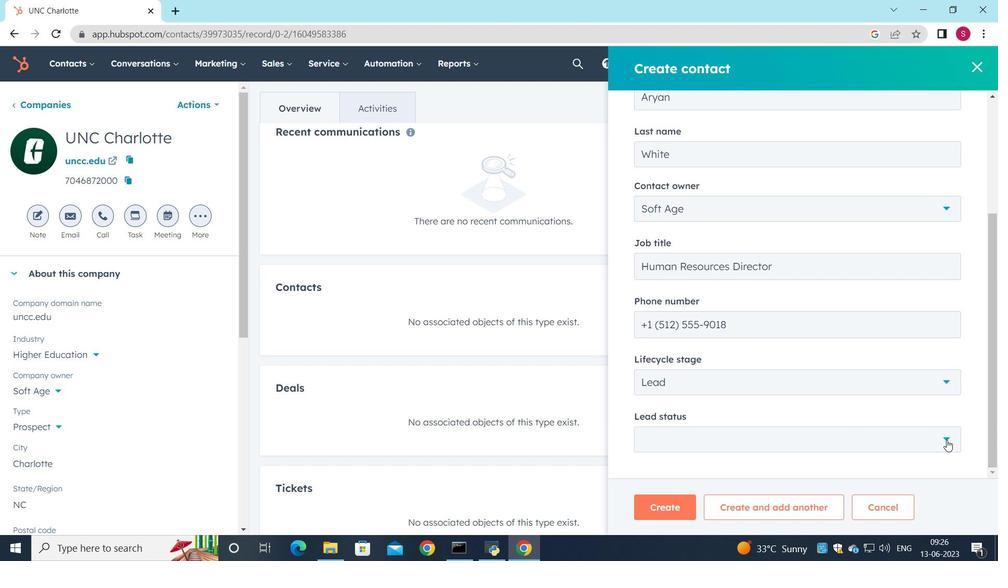 
Action: Mouse pressed left at (947, 440)
Screenshot: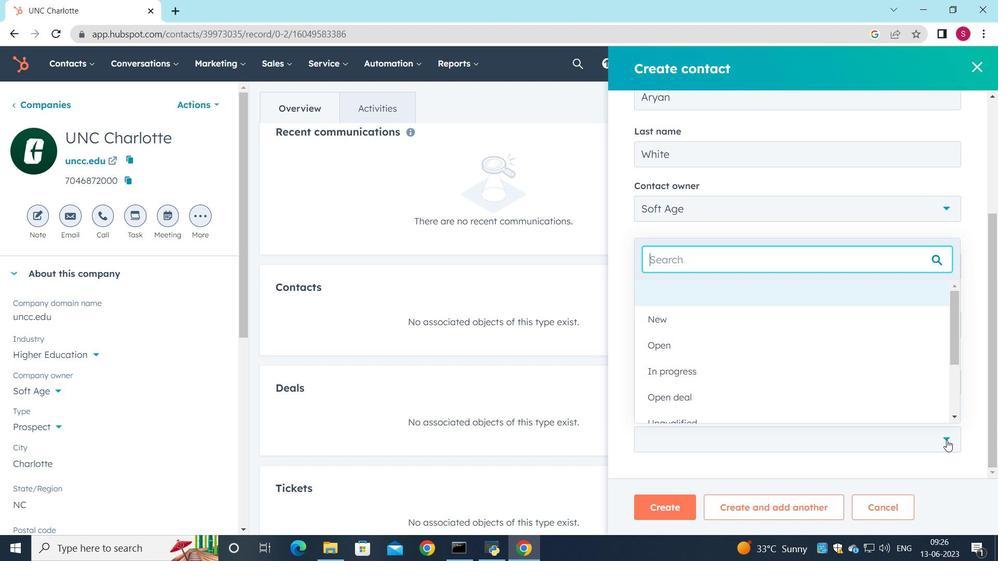 
Action: Mouse moved to (691, 376)
Screenshot: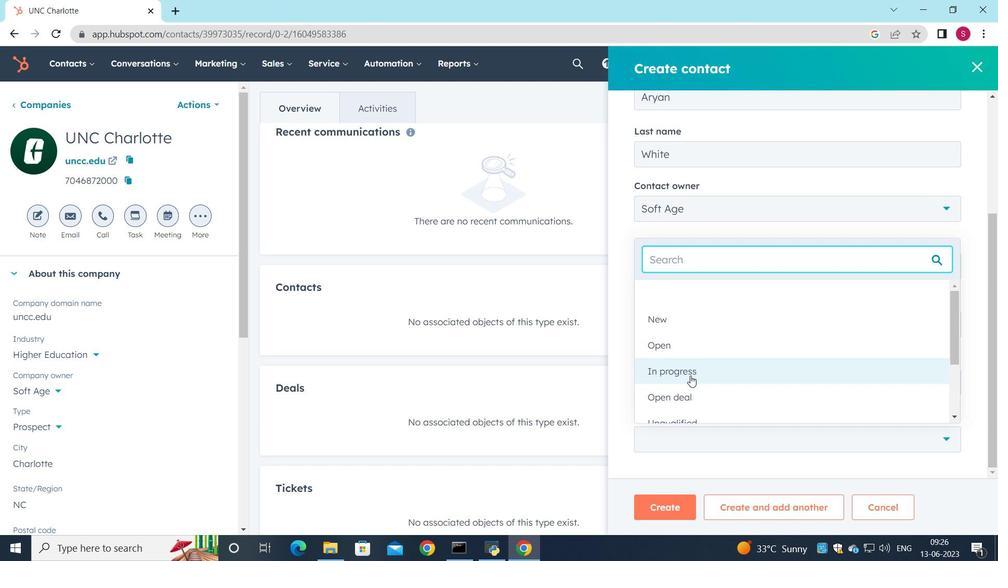 
Action: Mouse pressed left at (691, 376)
Screenshot: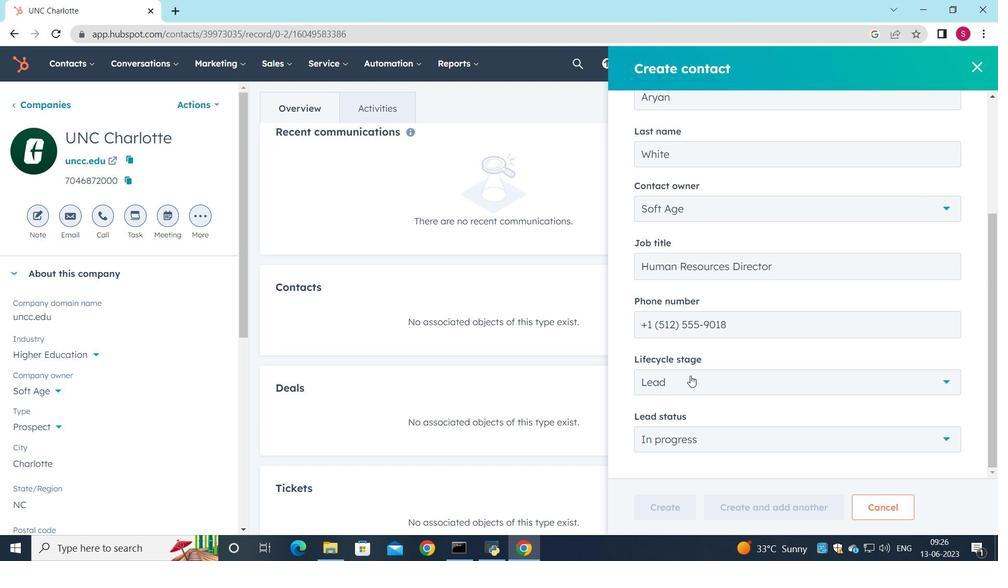 
Action: Mouse moved to (767, 456)
Screenshot: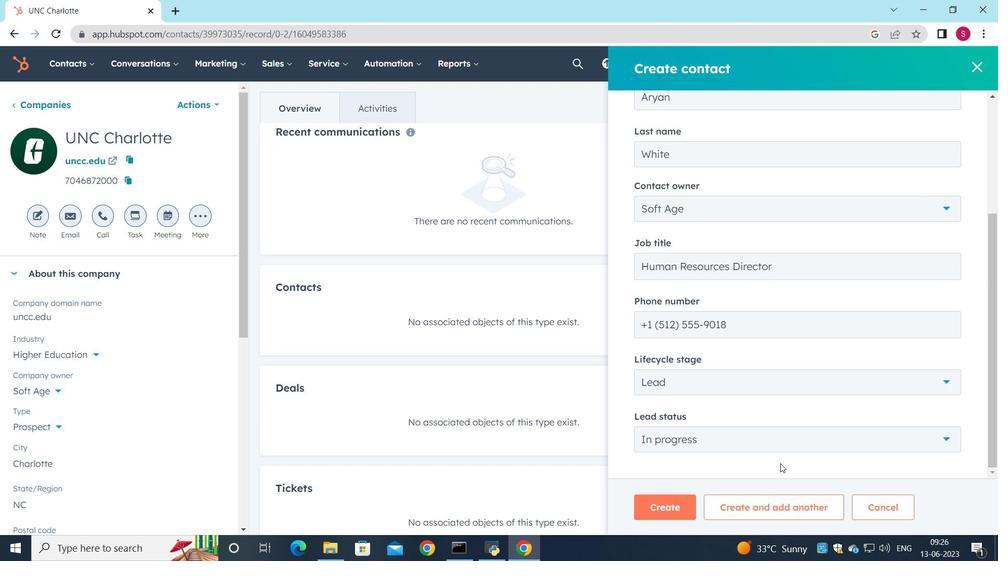 
Action: Mouse scrolled (767, 455) with delta (0, 0)
Screenshot: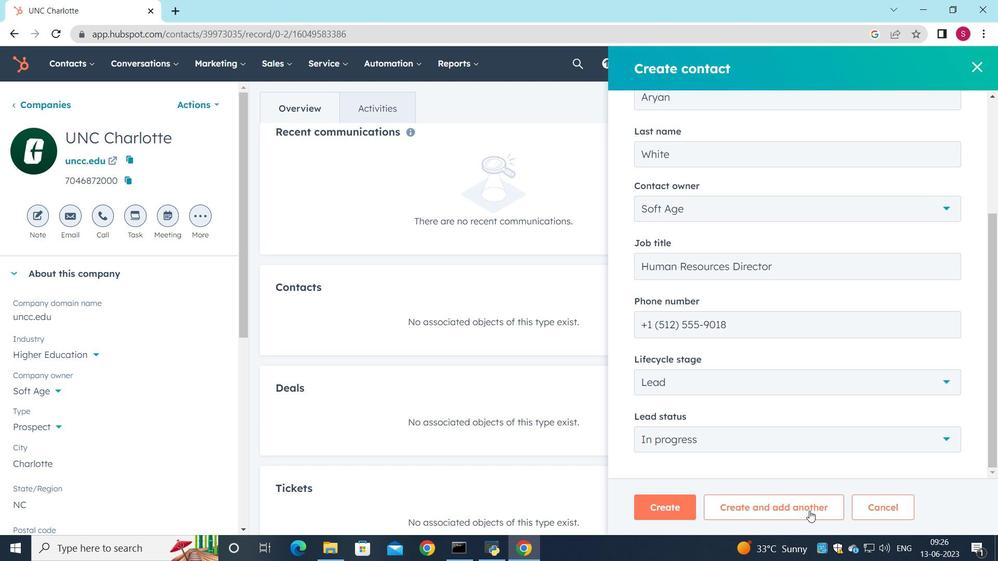 
Action: Mouse scrolled (767, 455) with delta (0, 0)
Screenshot: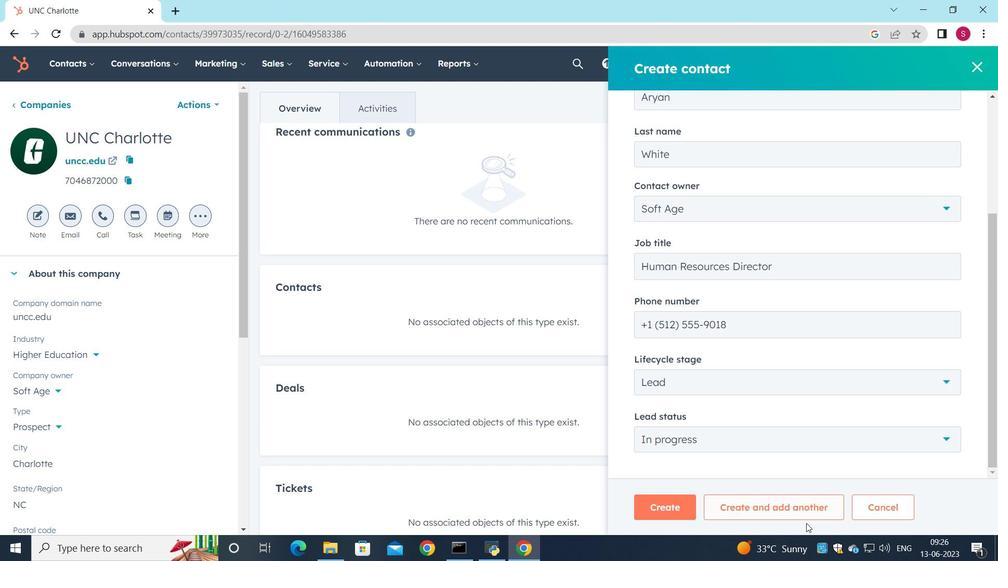 
Action: Mouse scrolled (767, 455) with delta (0, 0)
Screenshot: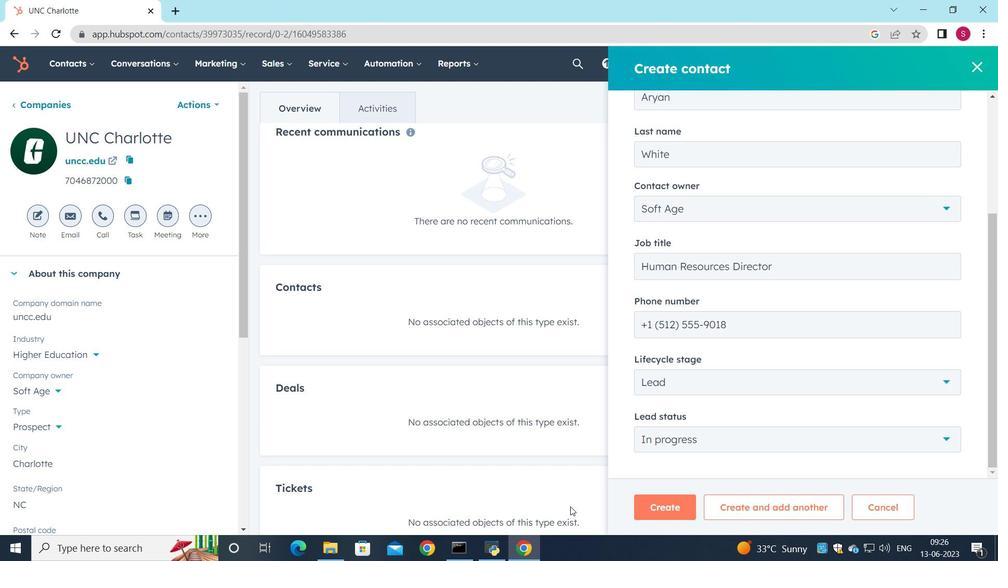 
Action: Mouse moved to (683, 514)
Screenshot: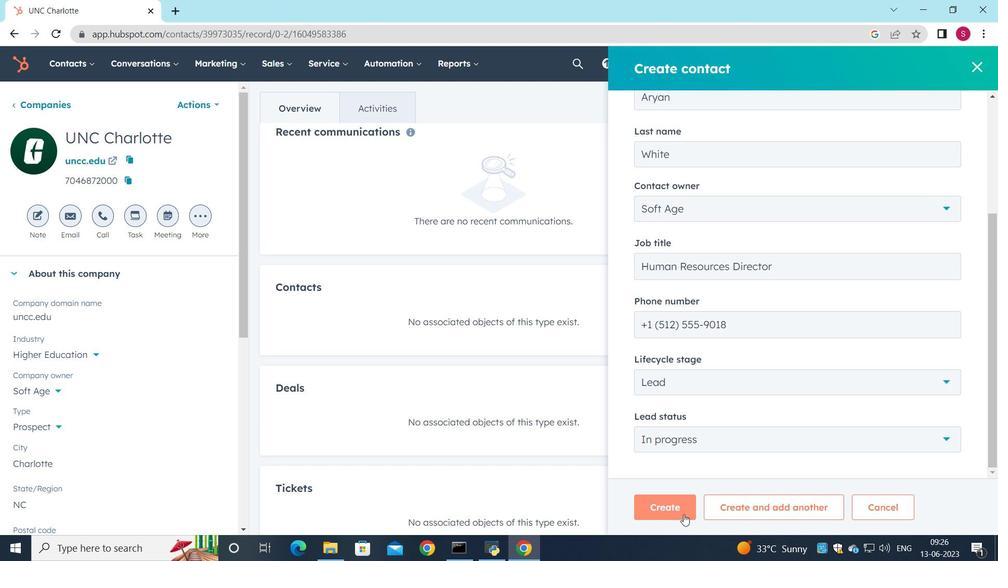 
Action: Mouse pressed left at (683, 514)
Screenshot: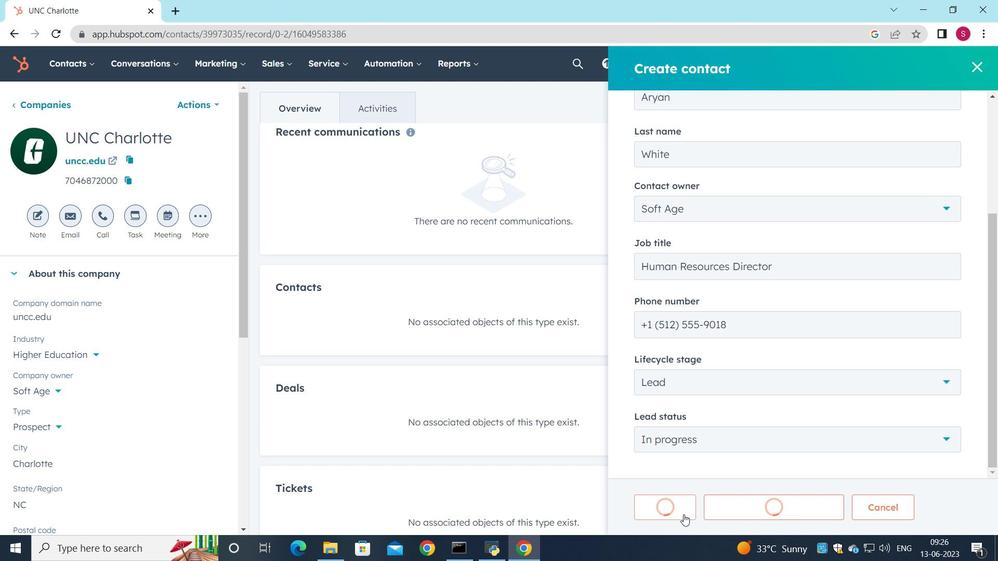 
Action: Mouse moved to (637, 417)
Screenshot: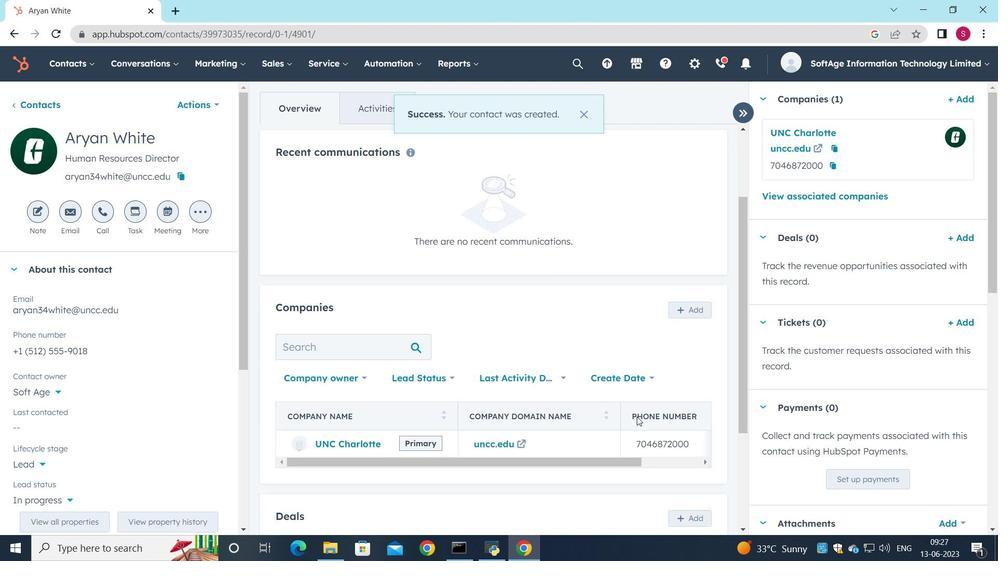 
Action: Mouse scrolled (637, 416) with delta (0, 0)
Screenshot: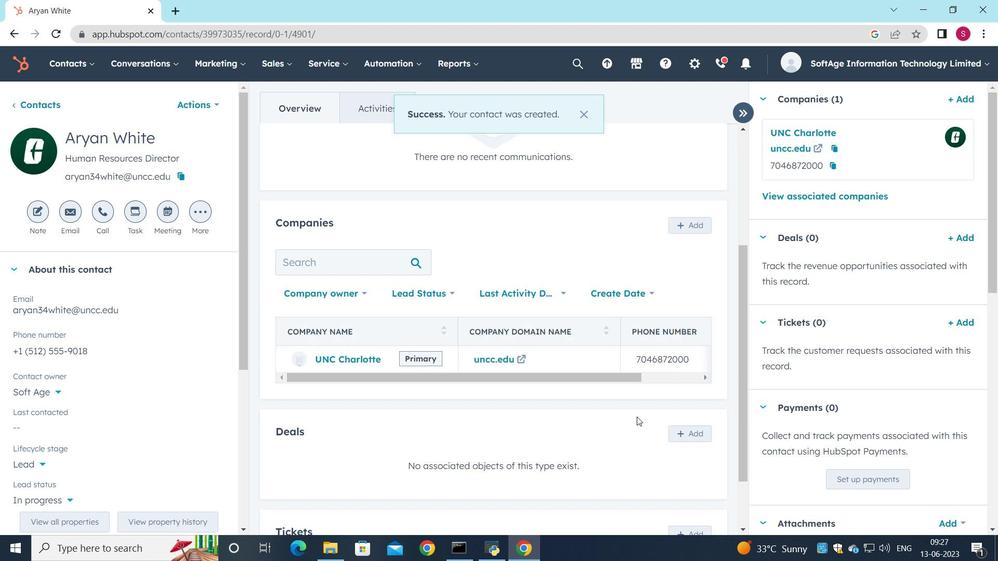 
Action: Mouse scrolled (637, 416) with delta (0, 0)
Screenshot: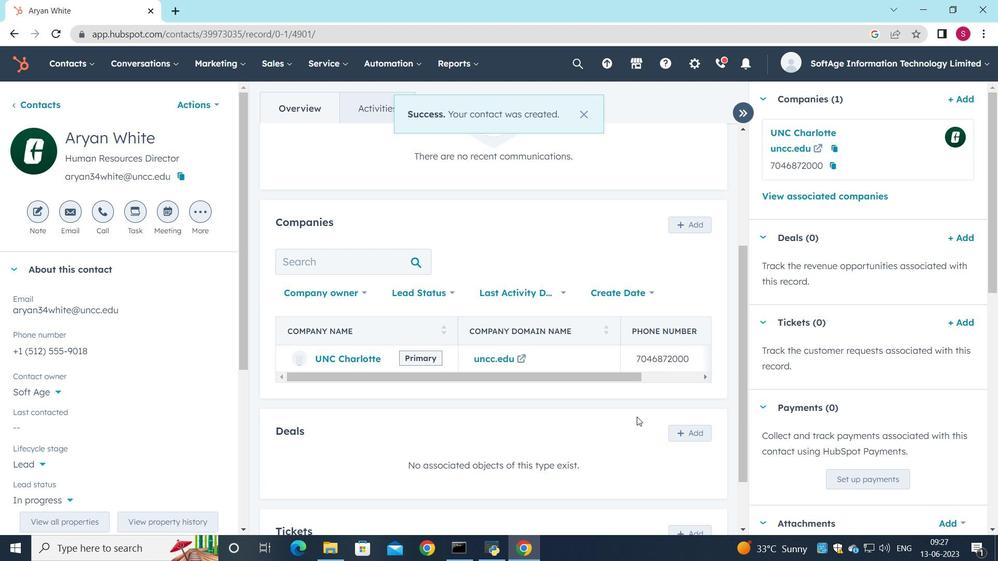 
Action: Mouse scrolled (637, 416) with delta (0, 0)
Screenshot: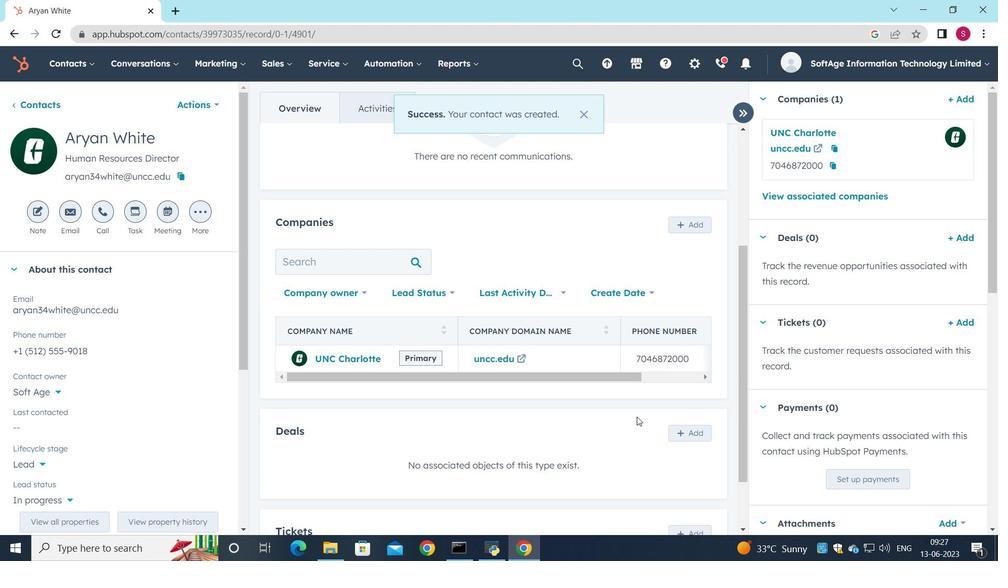 
